 Task: Find connections with filter location Rājpīpla with filter topic #socialentrepreneurswith filter profile language French with filter current company Zivame with filter school Motilal Nehru National Institute Of Technology with filter industry Nanotechnology Research with filter service category Consulting with filter keywords title Restaurant Manager
Action: Mouse moved to (472, 46)
Screenshot: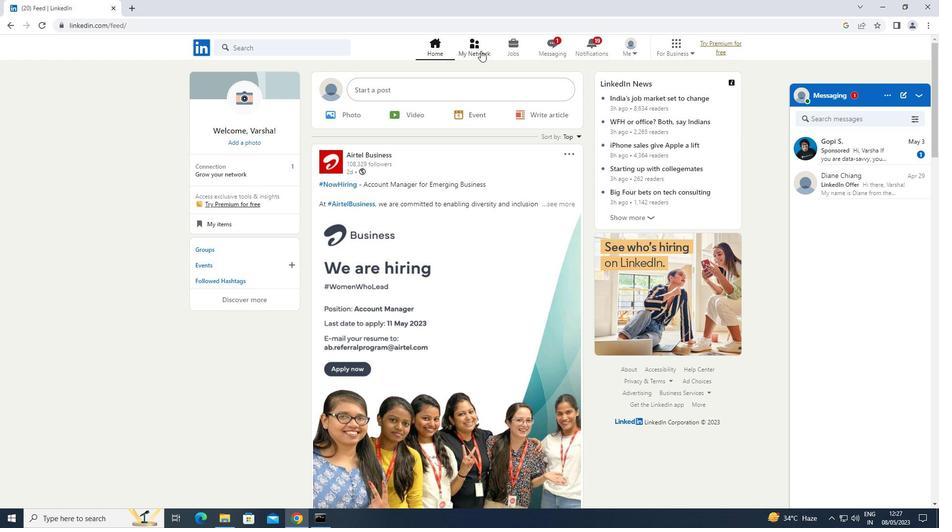 
Action: Mouse pressed left at (472, 46)
Screenshot: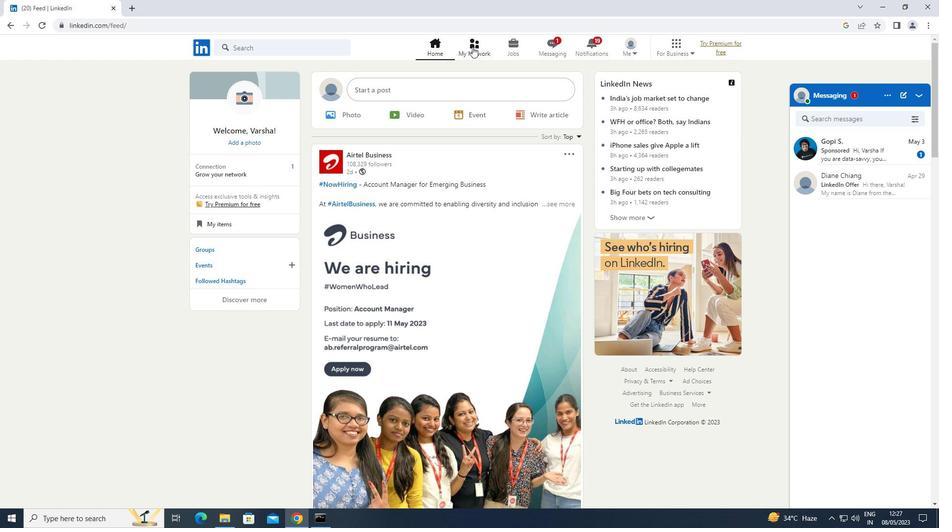 
Action: Mouse moved to (254, 101)
Screenshot: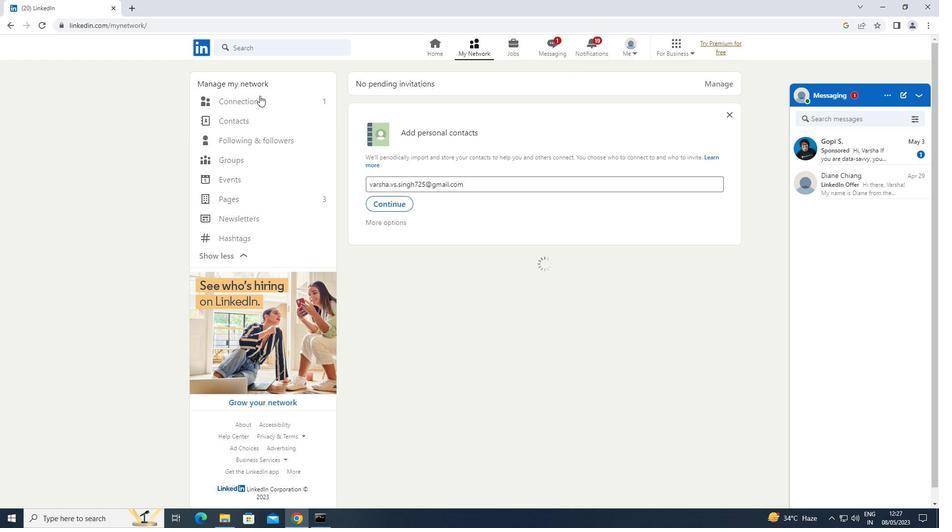 
Action: Mouse pressed left at (254, 101)
Screenshot: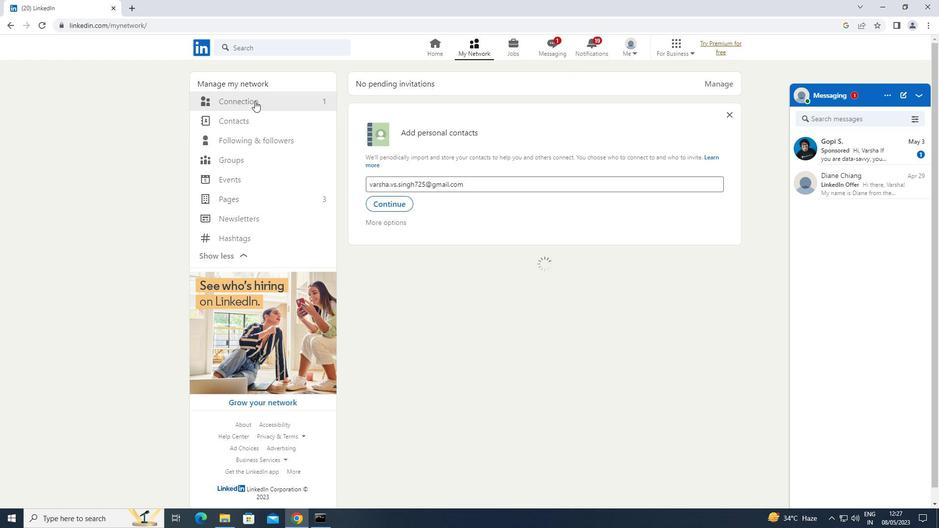 
Action: Mouse moved to (553, 99)
Screenshot: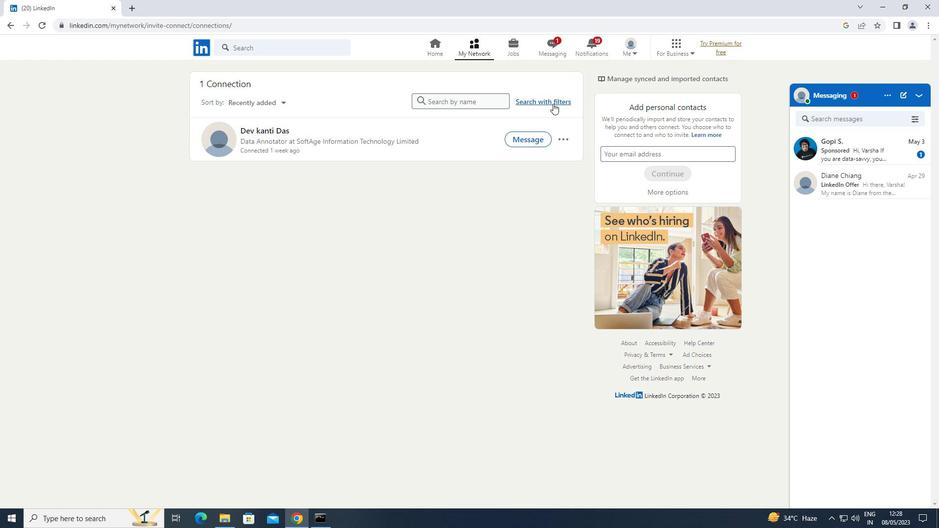 
Action: Mouse pressed left at (553, 99)
Screenshot: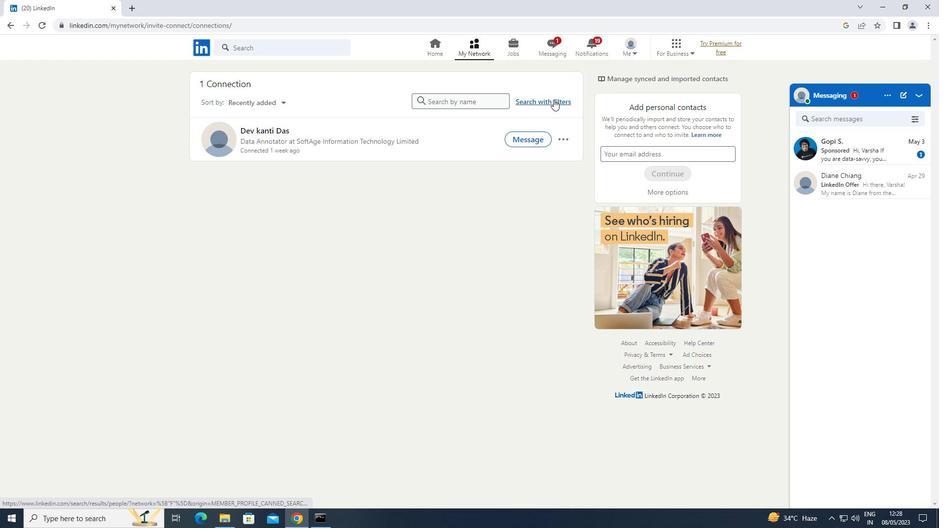 
Action: Mouse moved to (501, 72)
Screenshot: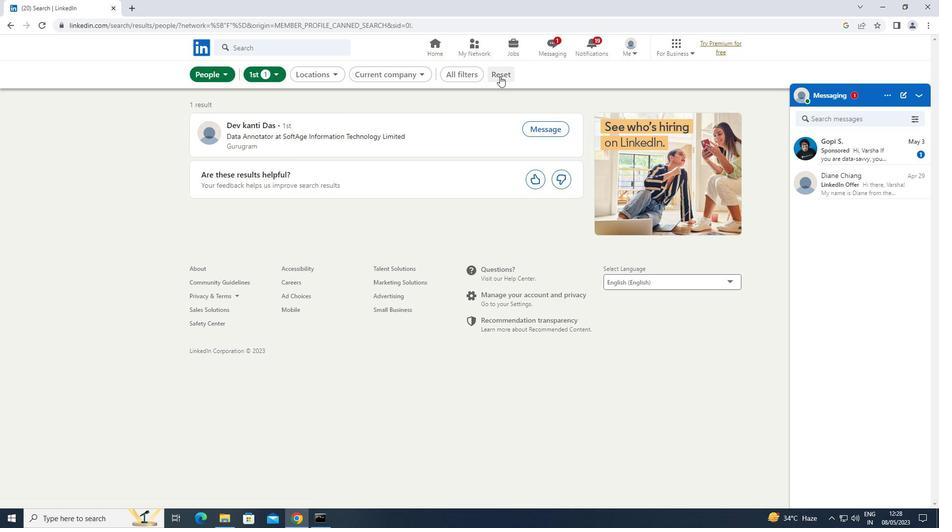 
Action: Mouse pressed left at (501, 72)
Screenshot: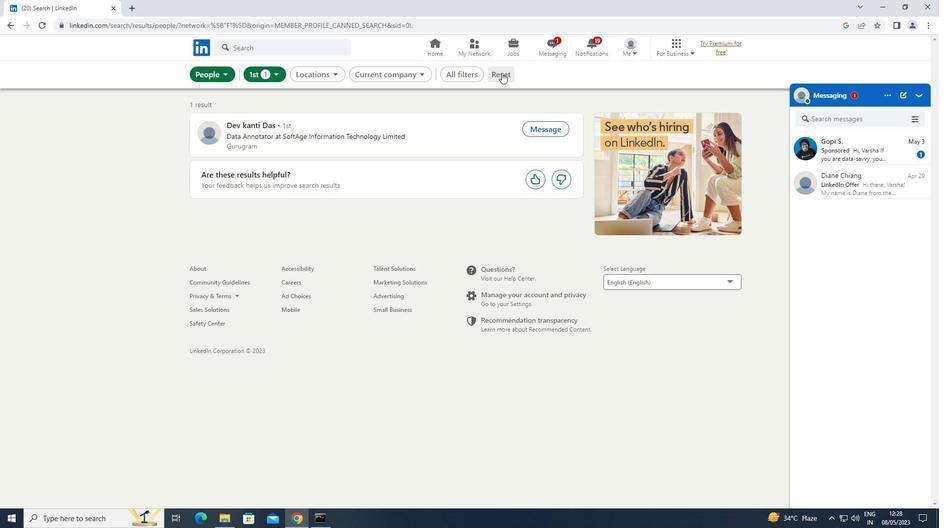 
Action: Mouse moved to (478, 72)
Screenshot: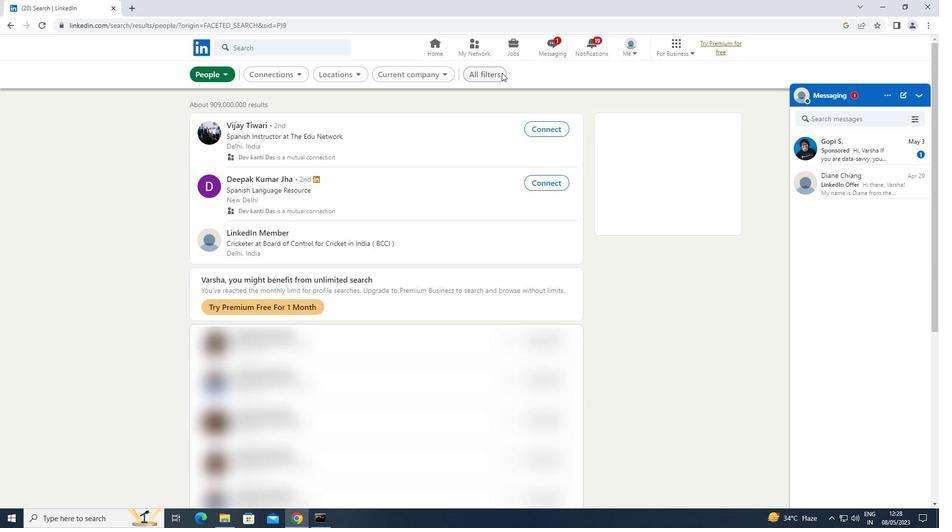 
Action: Mouse pressed left at (478, 72)
Screenshot: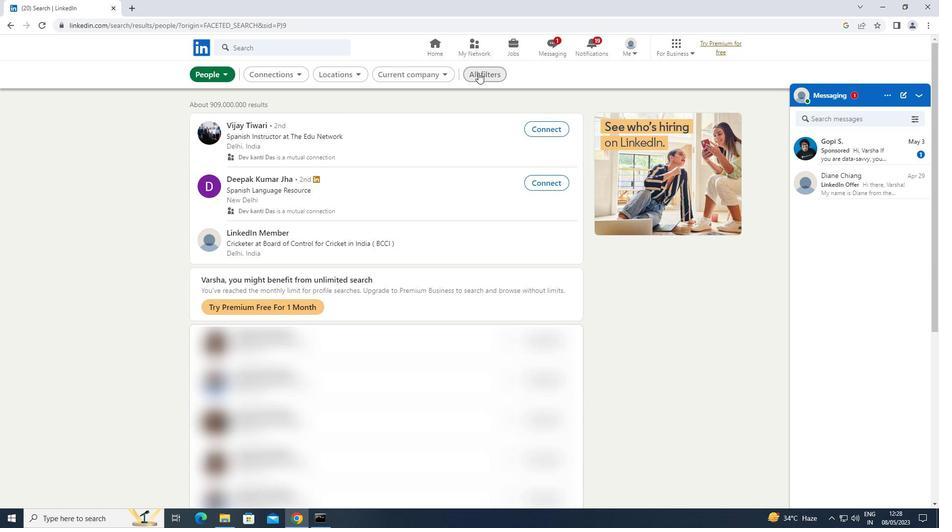 
Action: Mouse moved to (725, 176)
Screenshot: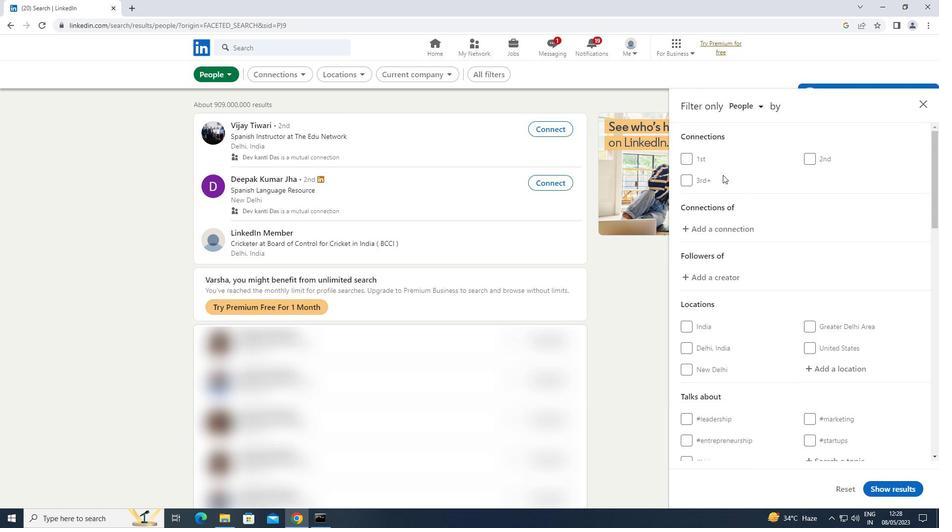 
Action: Mouse scrolled (725, 175) with delta (0, 0)
Screenshot: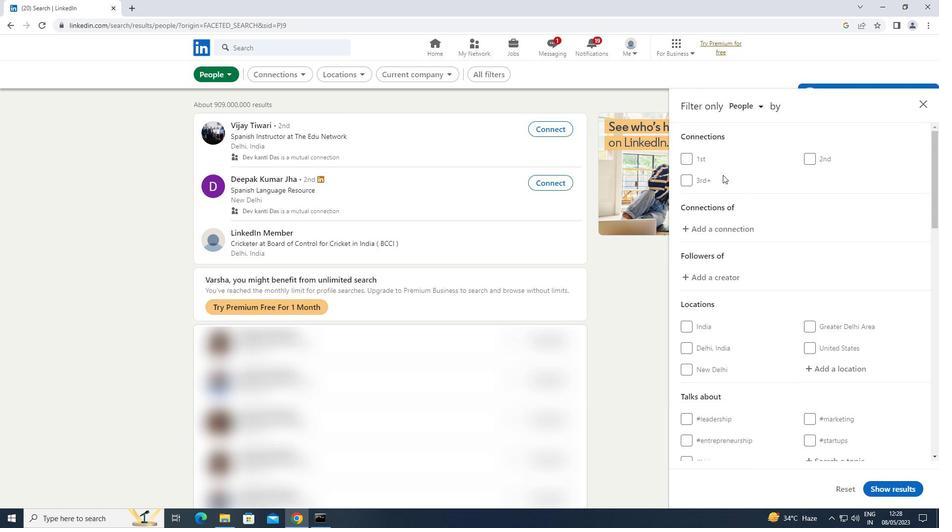 
Action: Mouse moved to (729, 180)
Screenshot: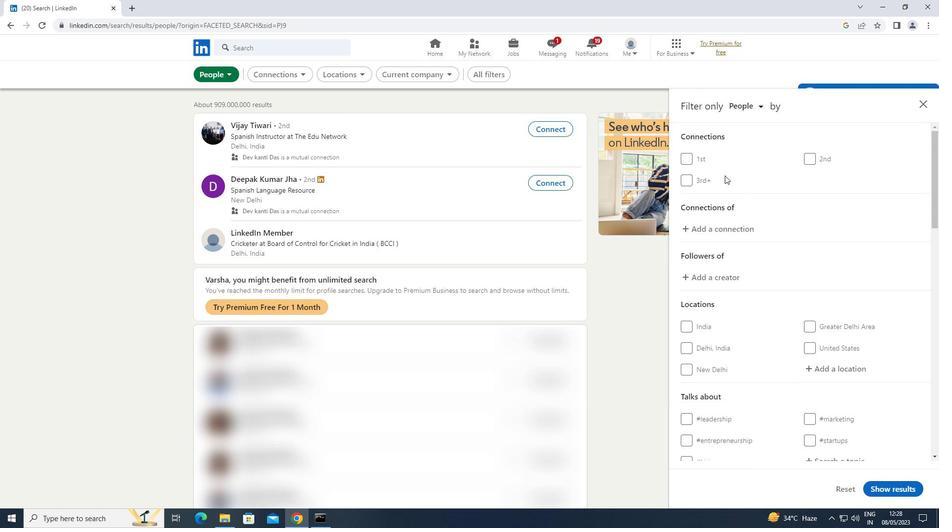 
Action: Mouse scrolled (729, 179) with delta (0, 0)
Screenshot: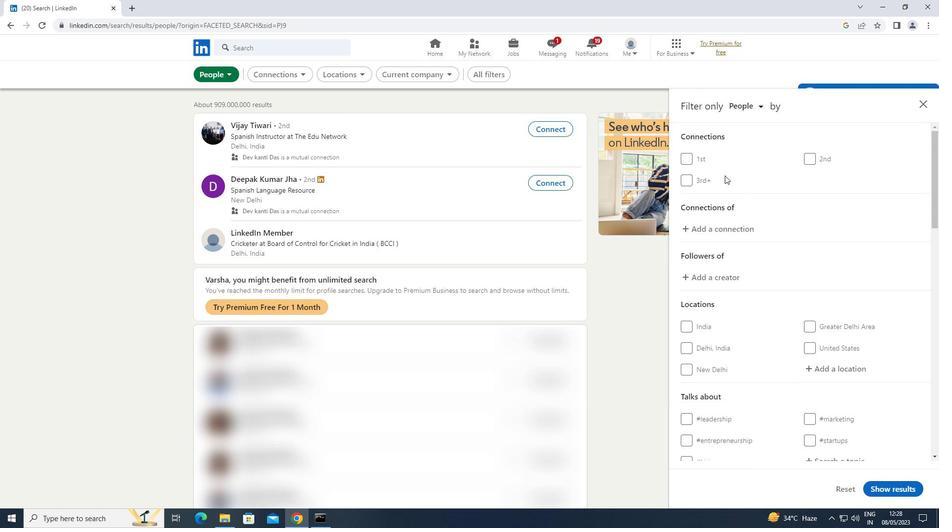 
Action: Mouse moved to (826, 274)
Screenshot: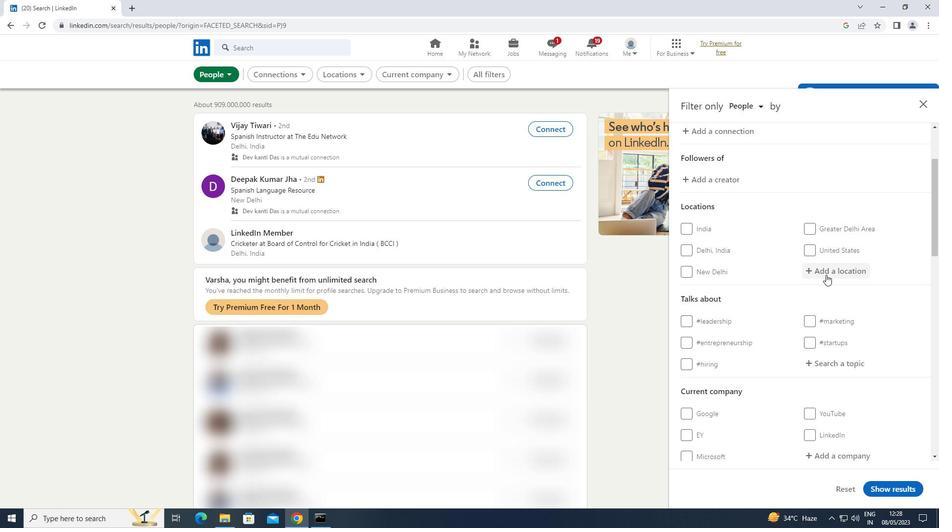
Action: Mouse pressed left at (826, 274)
Screenshot: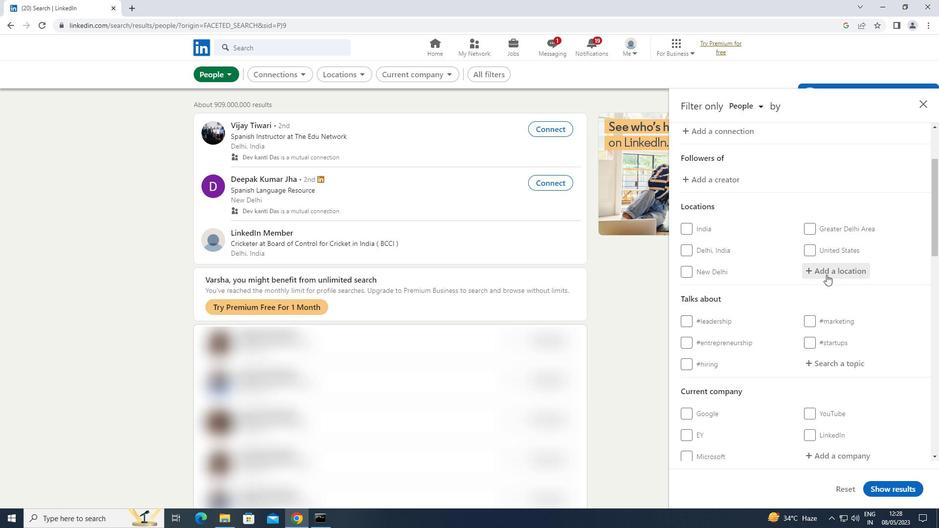 
Action: Key pressed <Key.shift>RAJPIPLA
Screenshot: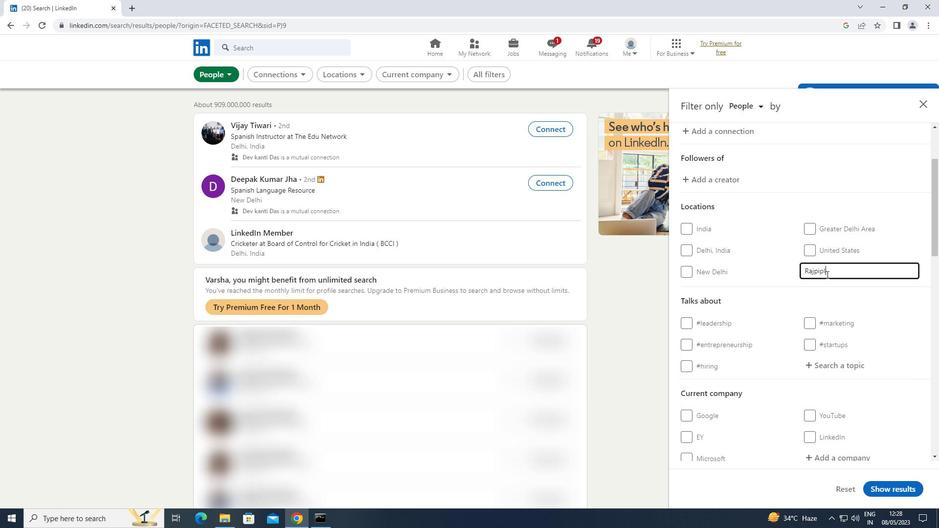 
Action: Mouse moved to (821, 371)
Screenshot: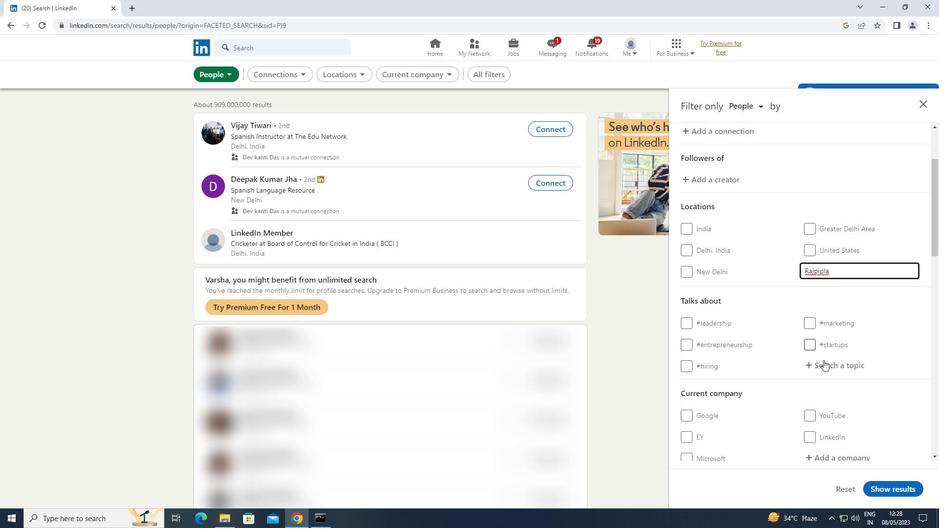 
Action: Mouse pressed left at (821, 371)
Screenshot: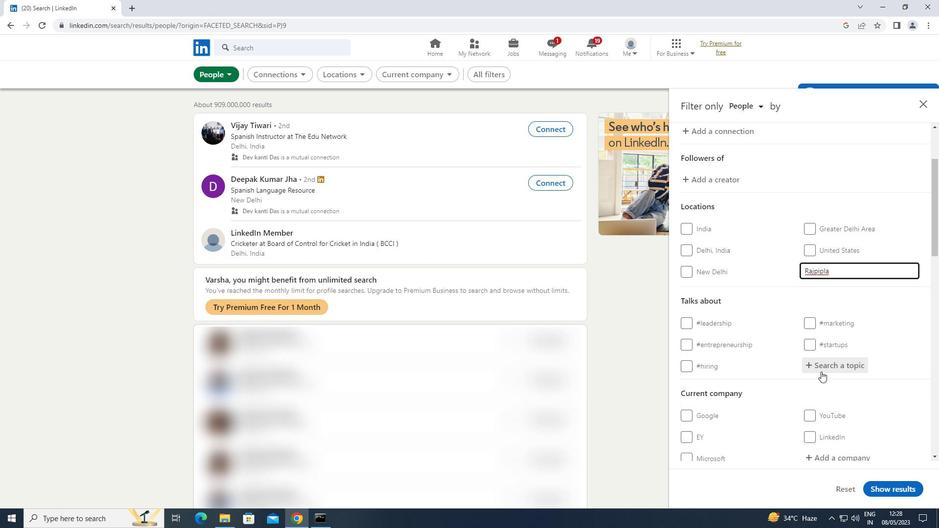 
Action: Key pressed SOCIALENTREPRE
Screenshot: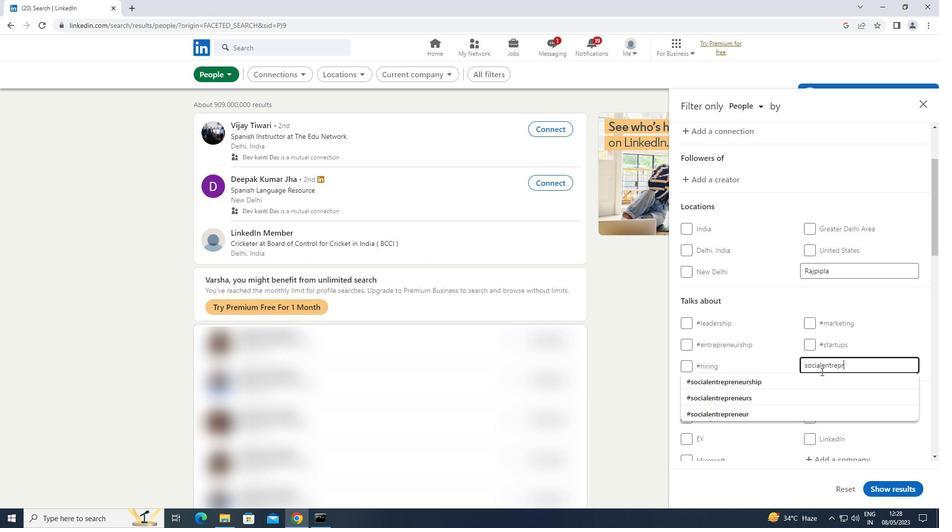 
Action: Mouse moved to (737, 395)
Screenshot: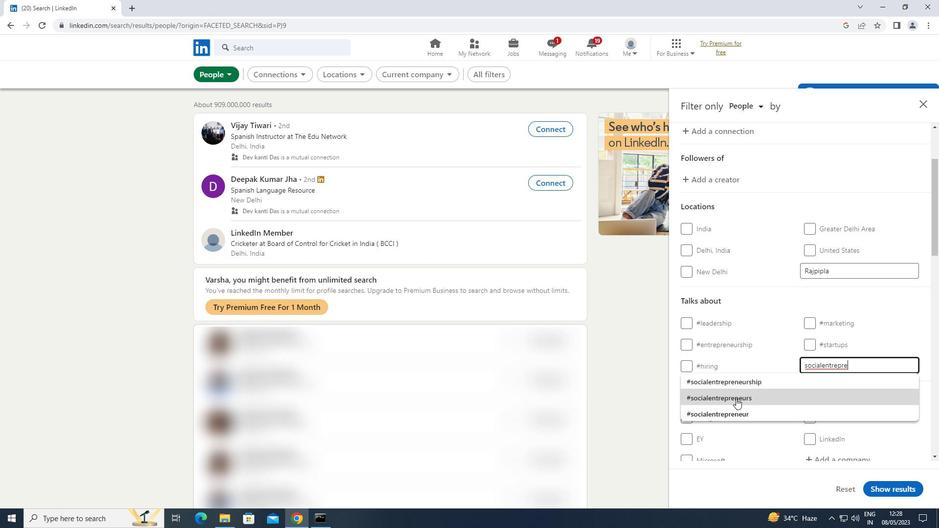 
Action: Mouse pressed left at (737, 395)
Screenshot: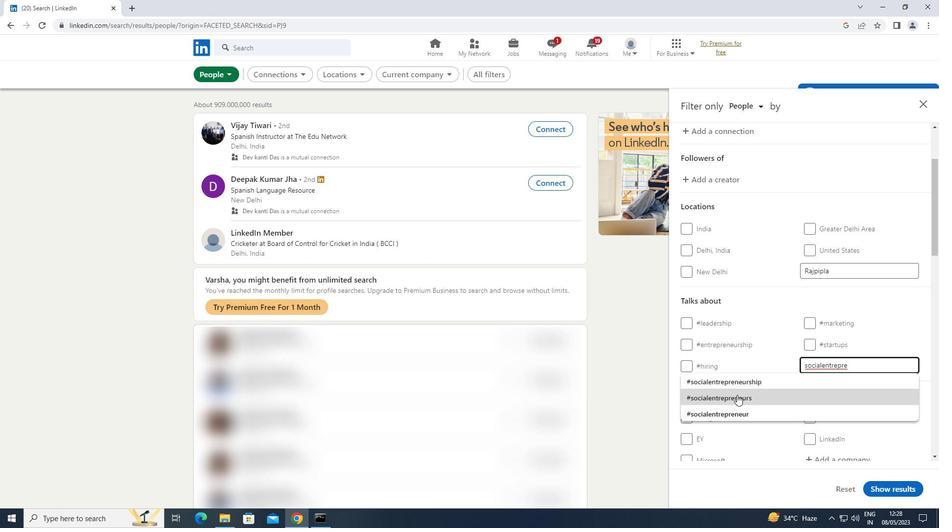 
Action: Mouse scrolled (737, 394) with delta (0, 0)
Screenshot: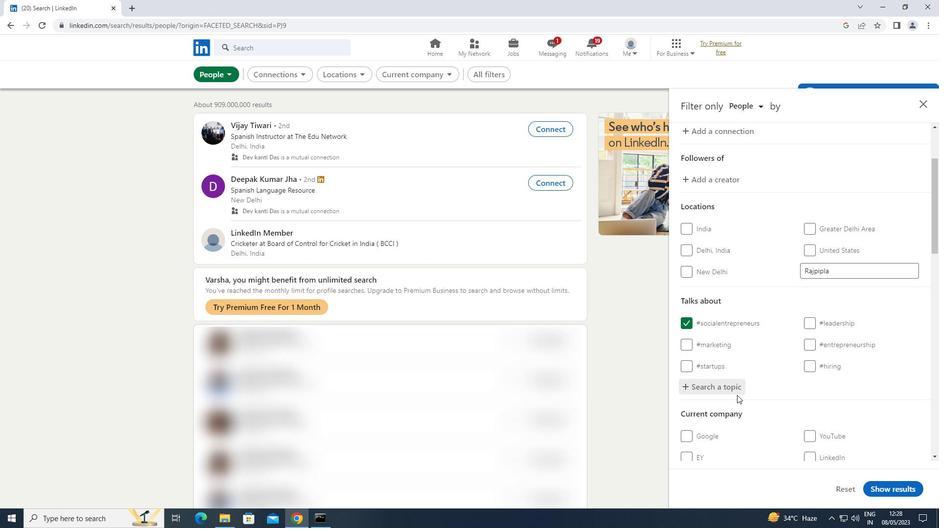 
Action: Mouse scrolled (737, 394) with delta (0, 0)
Screenshot: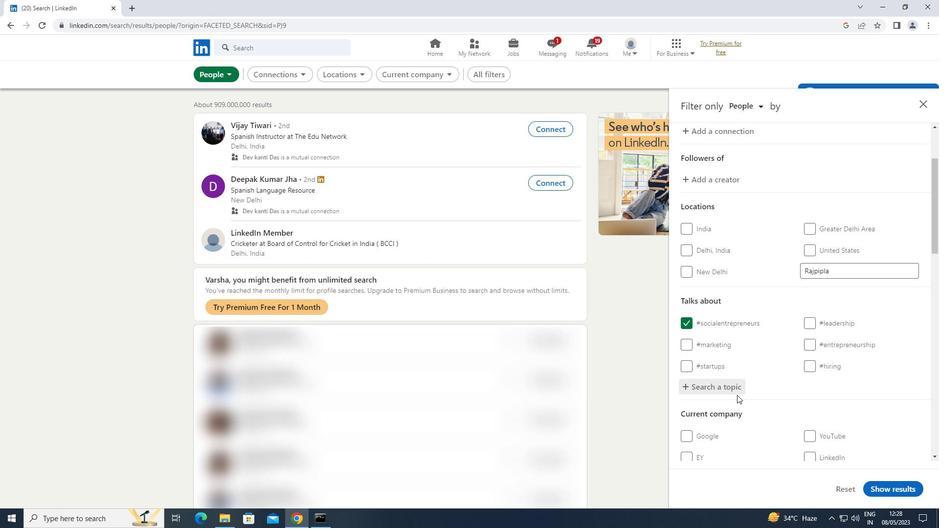 
Action: Mouse scrolled (737, 394) with delta (0, 0)
Screenshot: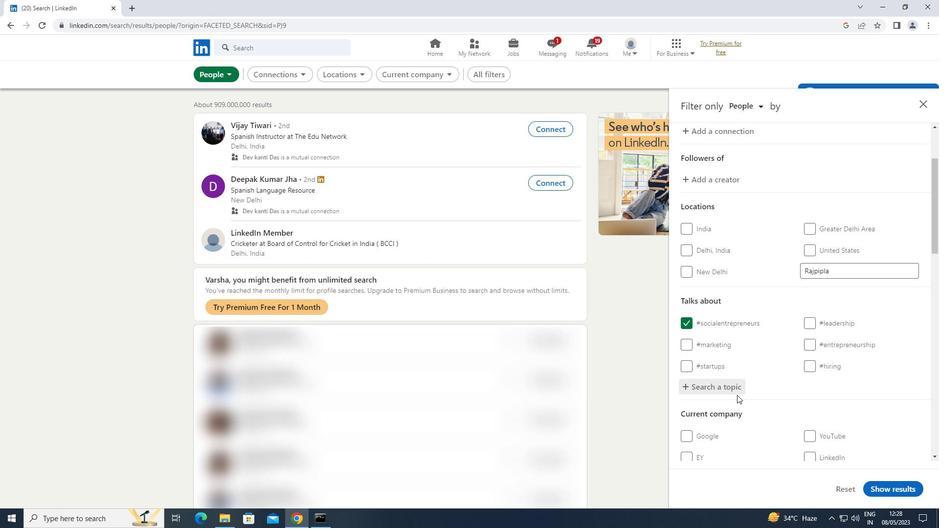 
Action: Mouse moved to (738, 392)
Screenshot: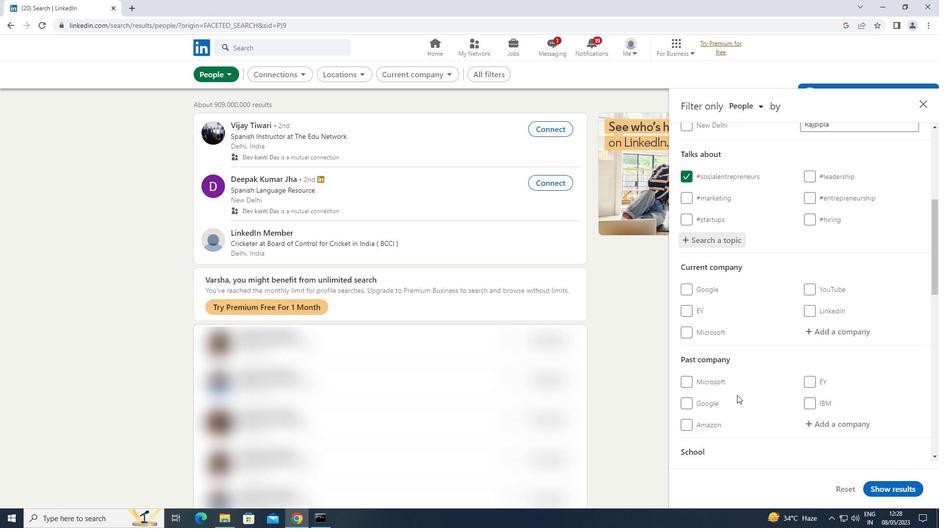 
Action: Mouse scrolled (738, 391) with delta (0, 0)
Screenshot: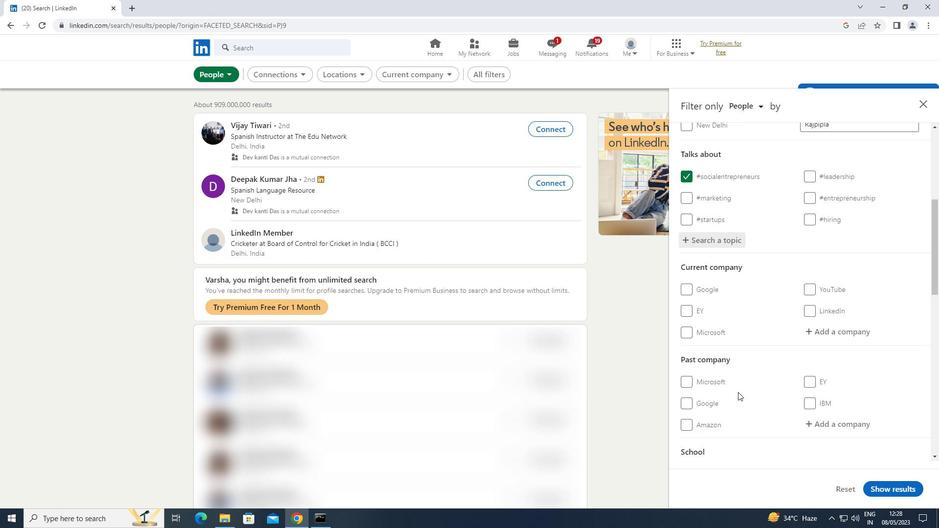 
Action: Mouse scrolled (738, 391) with delta (0, 0)
Screenshot: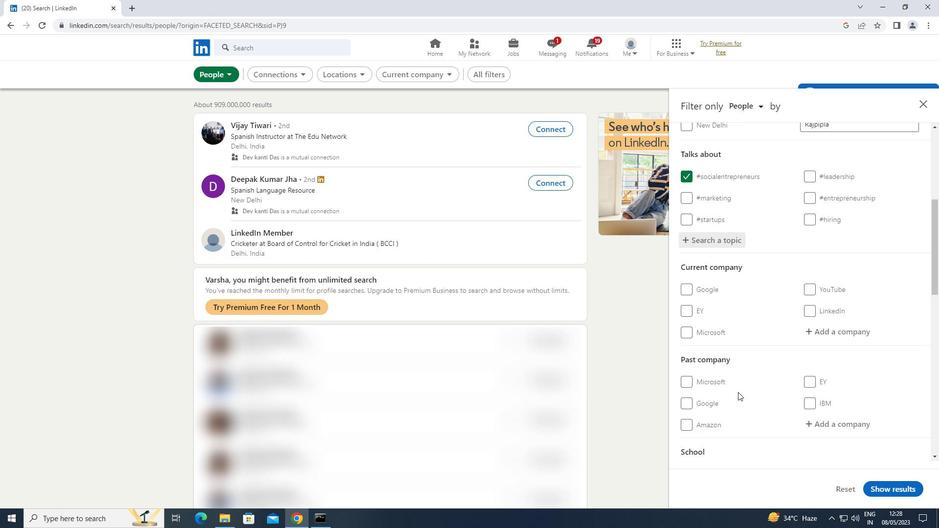 
Action: Mouse moved to (738, 391)
Screenshot: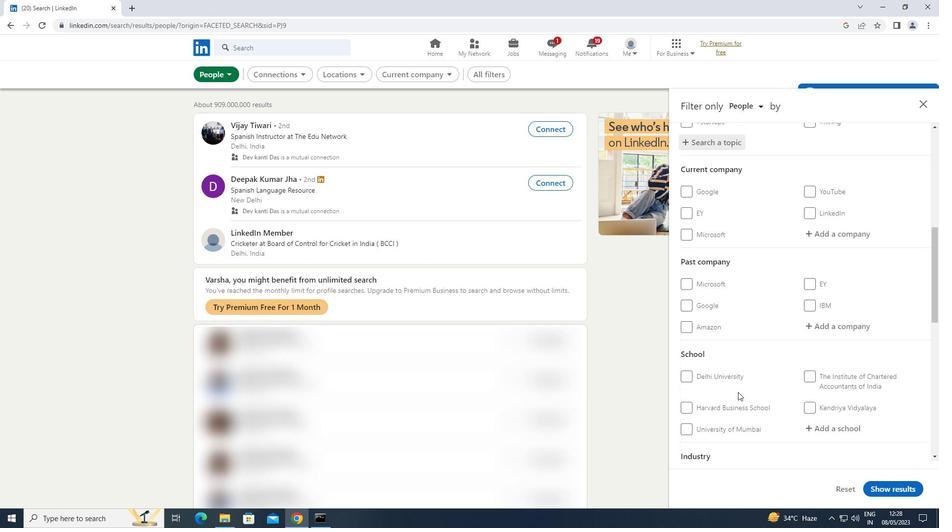 
Action: Mouse scrolled (738, 391) with delta (0, 0)
Screenshot: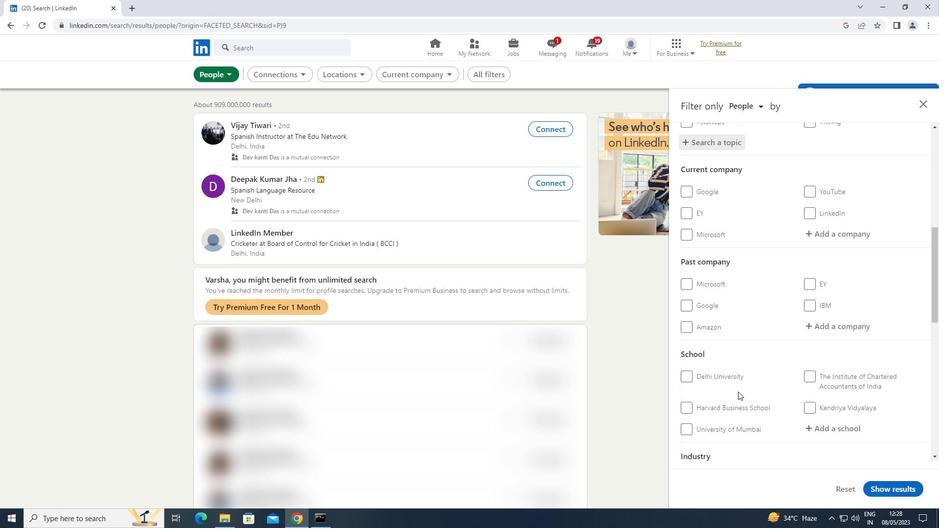 
Action: Mouse scrolled (738, 391) with delta (0, 0)
Screenshot: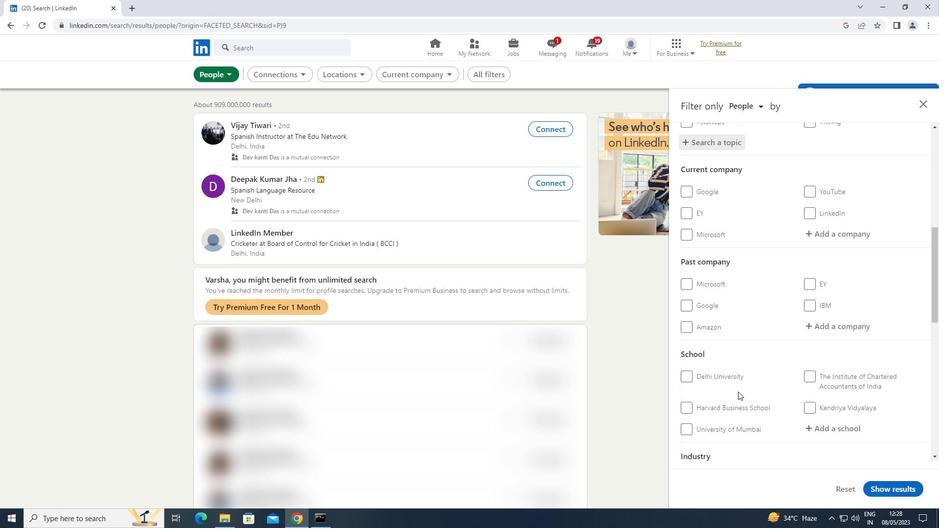 
Action: Mouse scrolled (738, 391) with delta (0, 0)
Screenshot: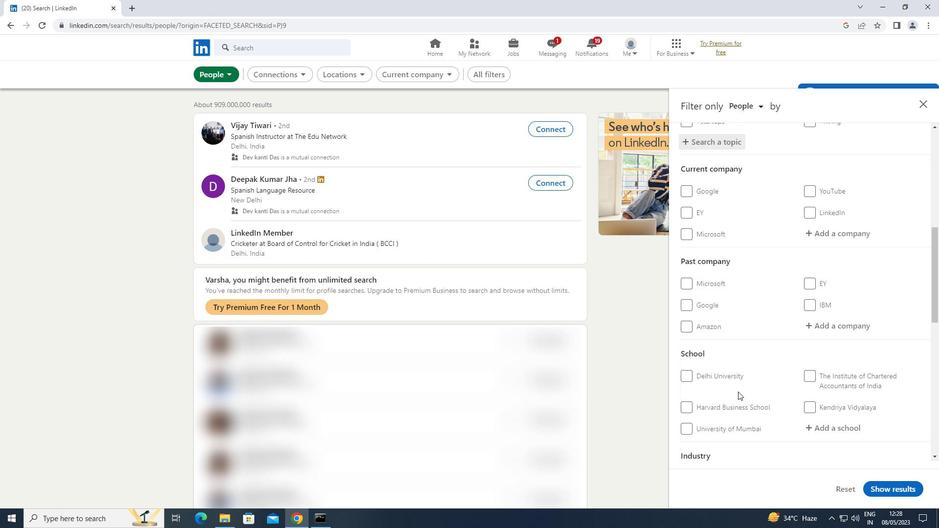 
Action: Mouse moved to (739, 388)
Screenshot: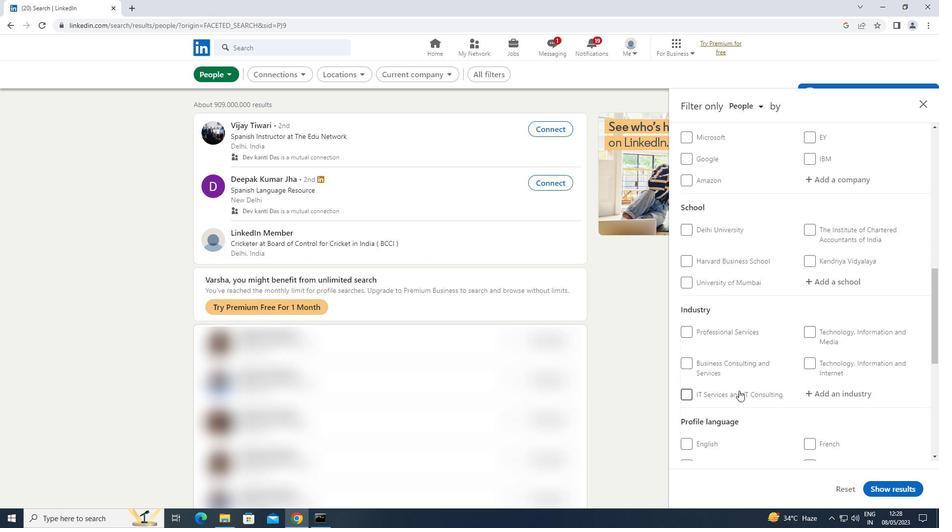 
Action: Mouse scrolled (739, 388) with delta (0, 0)
Screenshot: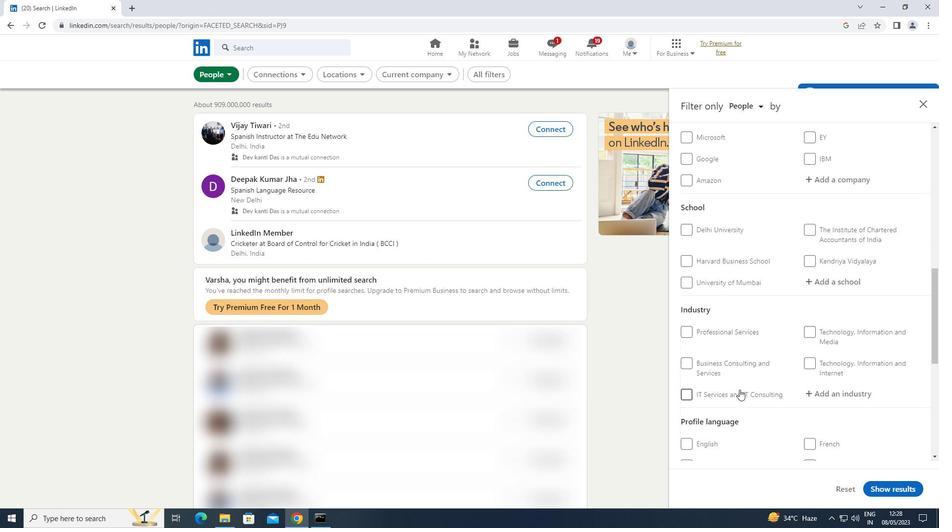 
Action: Mouse scrolled (739, 388) with delta (0, 0)
Screenshot: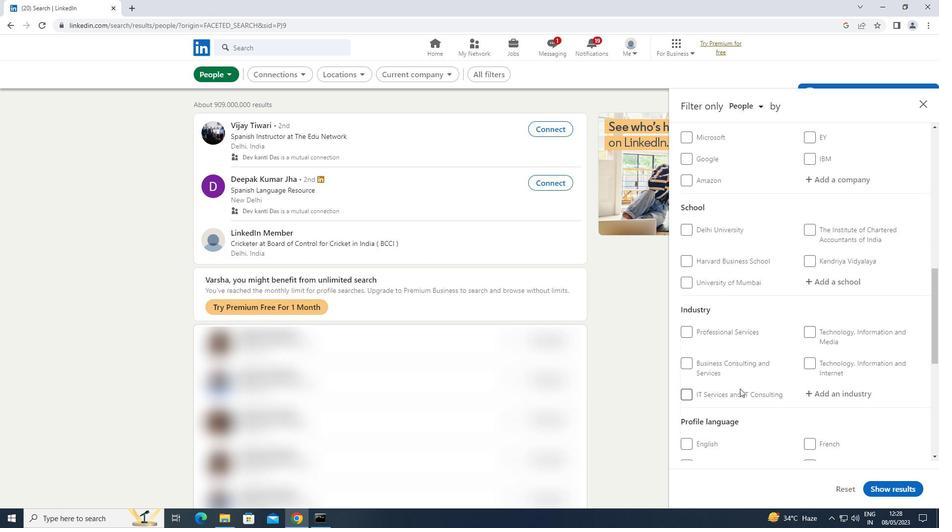 
Action: Mouse scrolled (739, 388) with delta (0, 0)
Screenshot: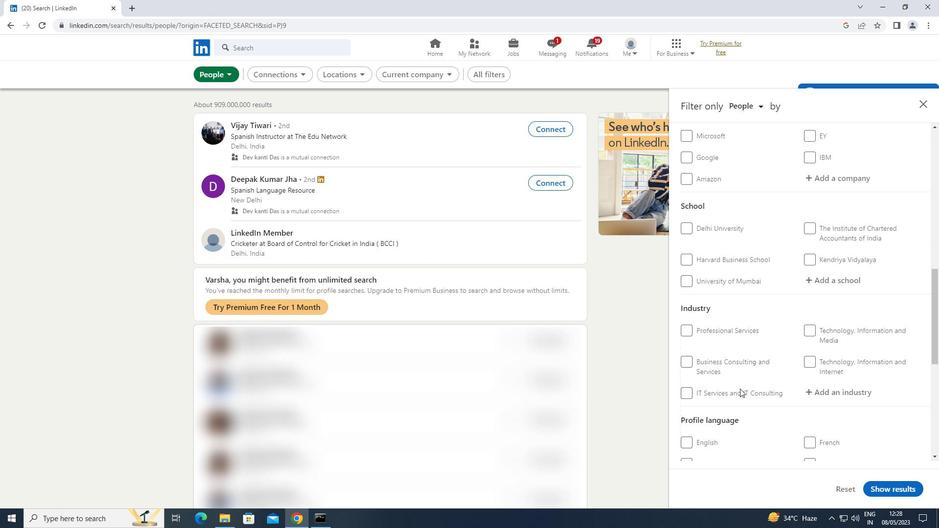 
Action: Mouse moved to (805, 296)
Screenshot: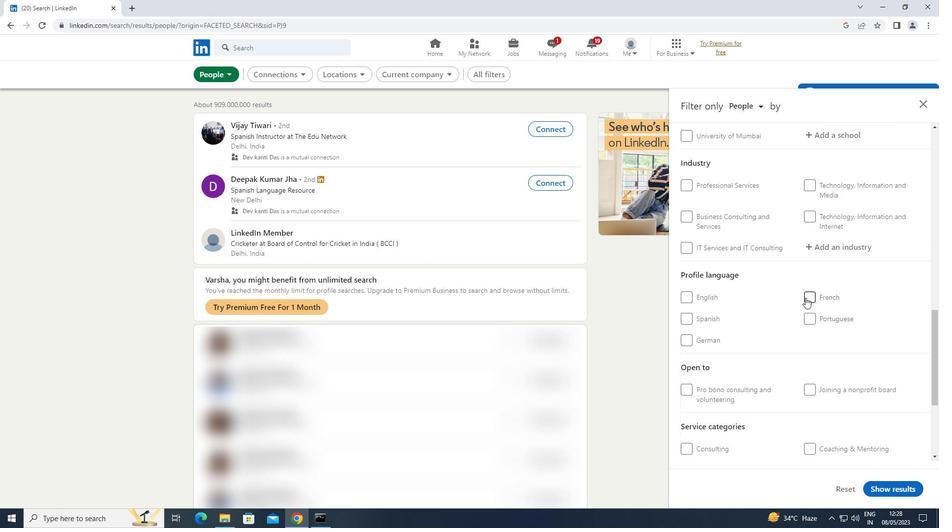 
Action: Mouse pressed left at (805, 296)
Screenshot: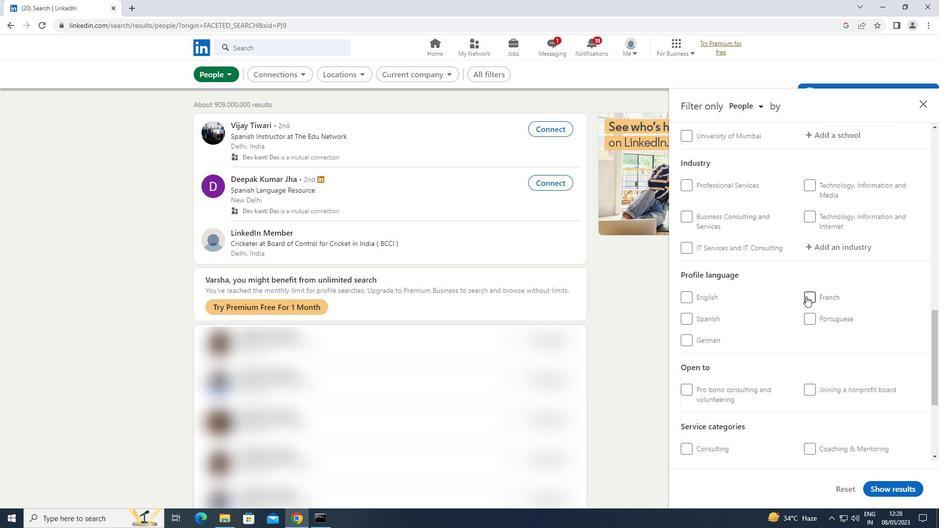 
Action: Mouse moved to (805, 296)
Screenshot: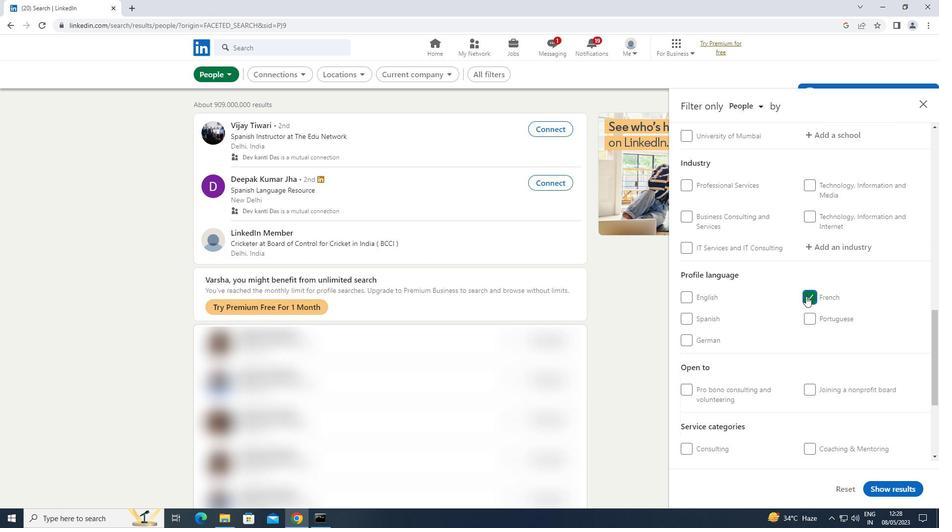 
Action: Mouse scrolled (805, 296) with delta (0, 0)
Screenshot: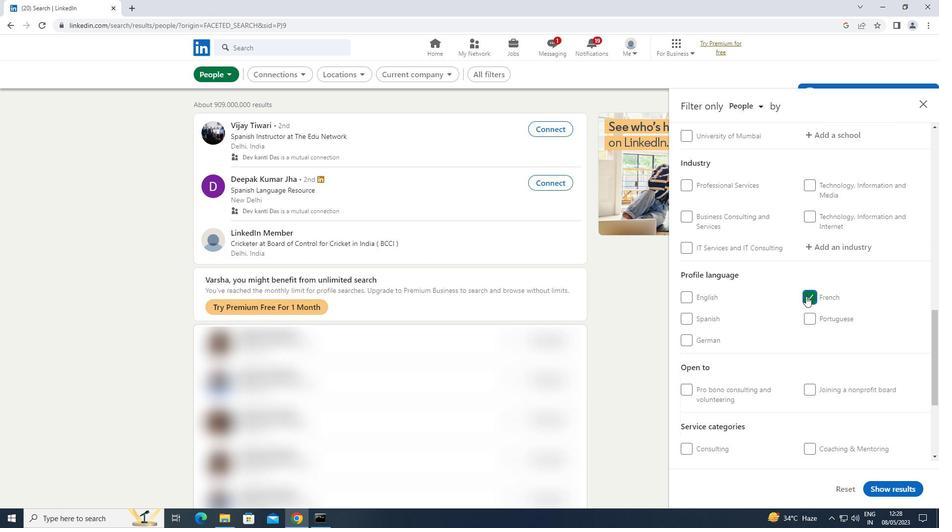 
Action: Mouse moved to (805, 296)
Screenshot: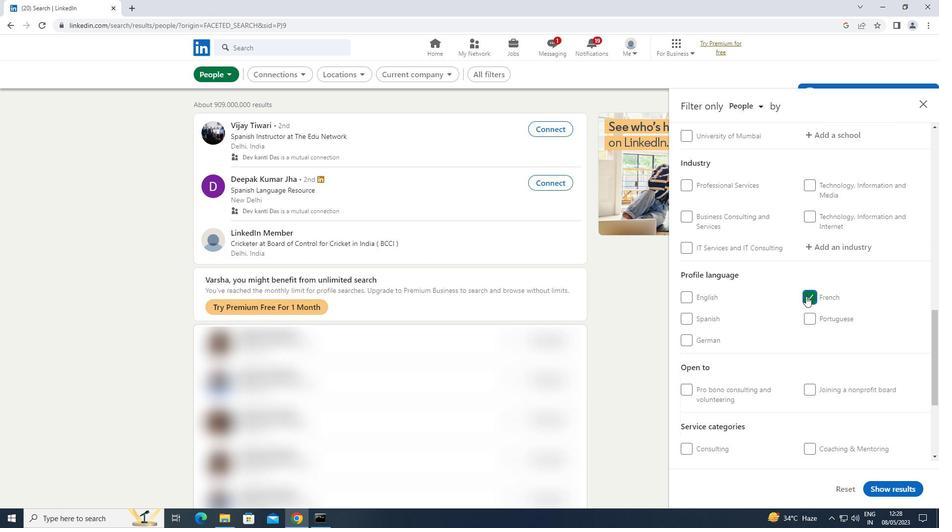 
Action: Mouse scrolled (805, 296) with delta (0, 0)
Screenshot: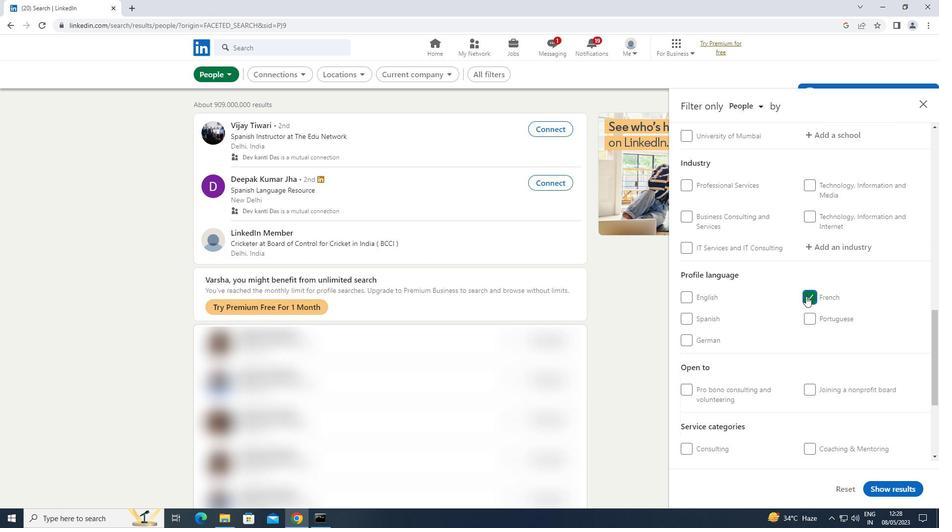 
Action: Mouse scrolled (805, 296) with delta (0, 0)
Screenshot: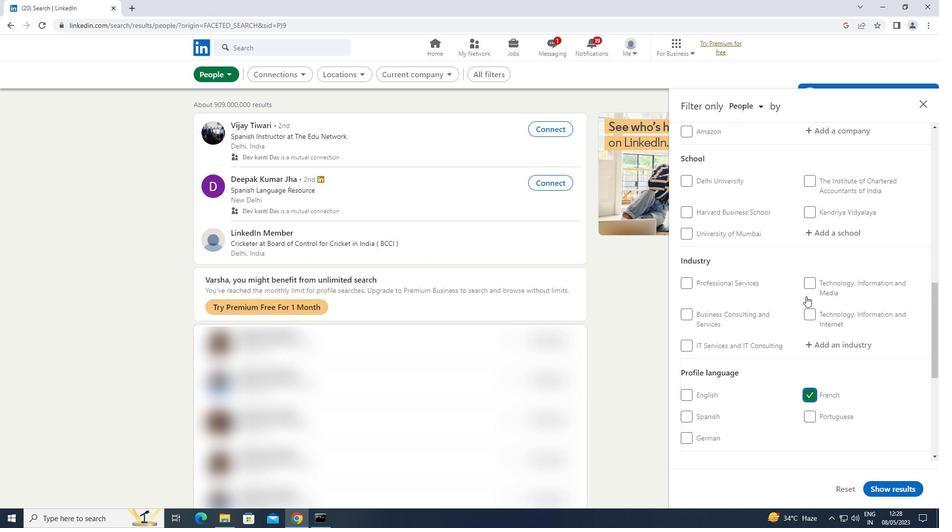 
Action: Mouse scrolled (805, 296) with delta (0, 0)
Screenshot: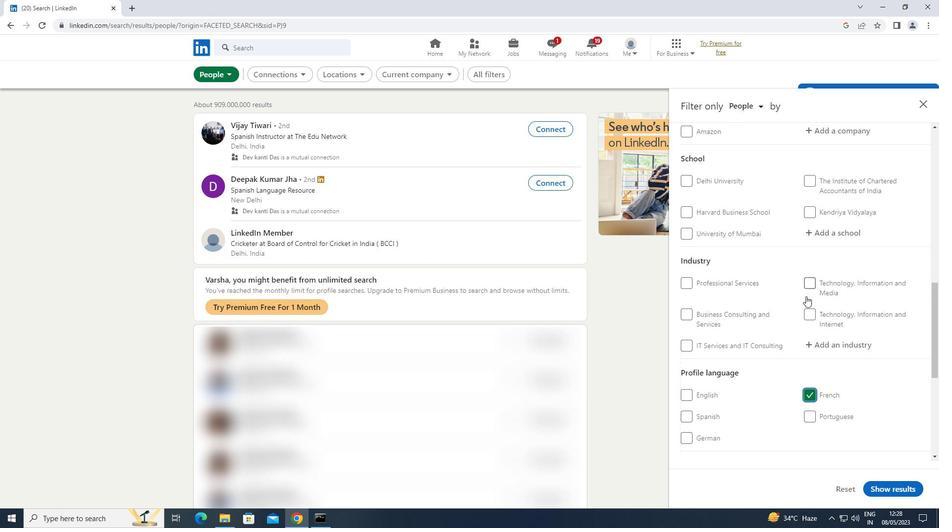 
Action: Mouse scrolled (805, 296) with delta (0, 0)
Screenshot: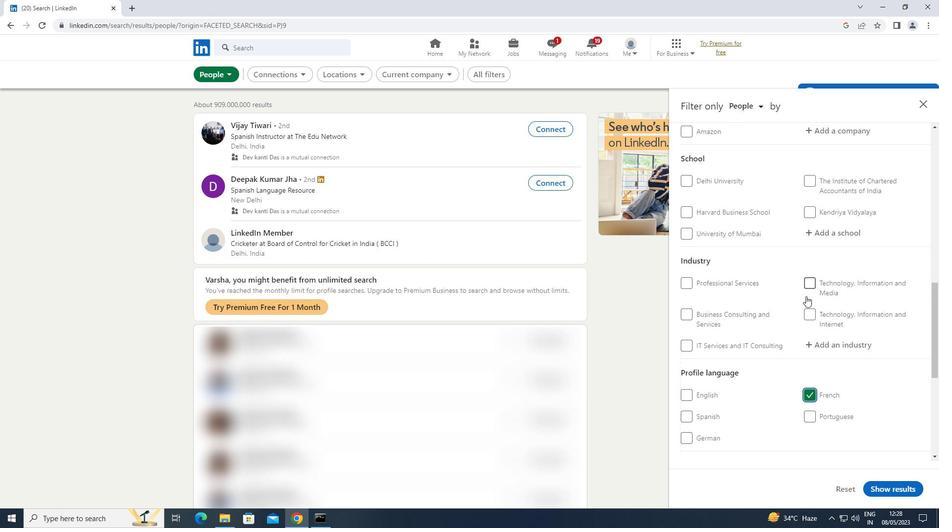 
Action: Mouse scrolled (805, 296) with delta (0, 0)
Screenshot: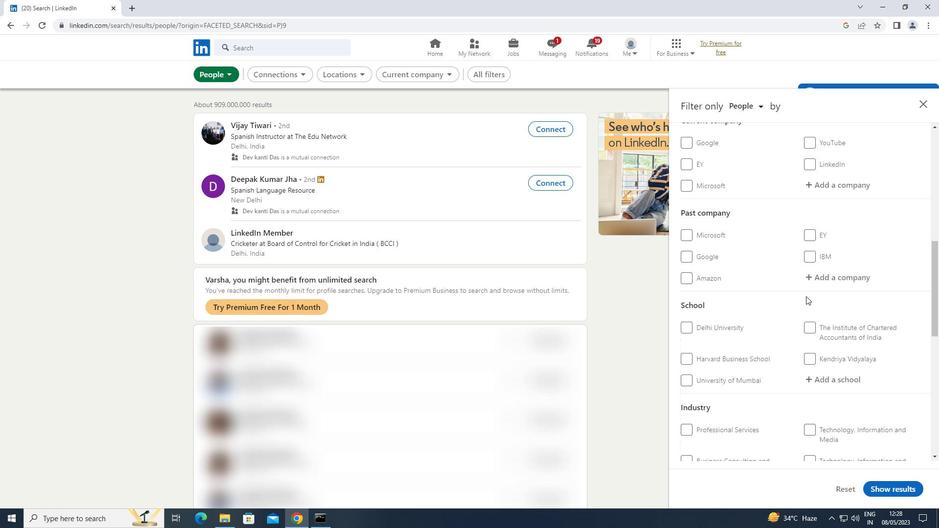 
Action: Mouse scrolled (805, 296) with delta (0, 0)
Screenshot: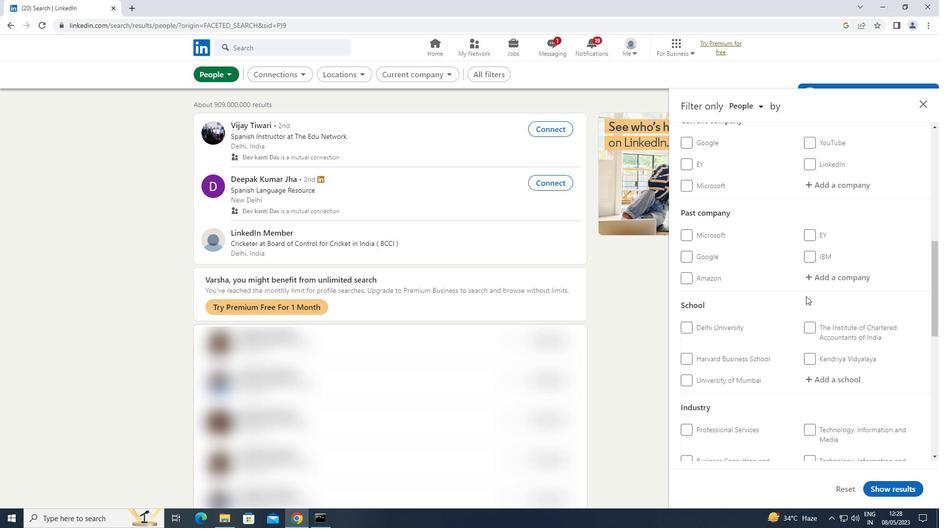 
Action: Mouse moved to (826, 277)
Screenshot: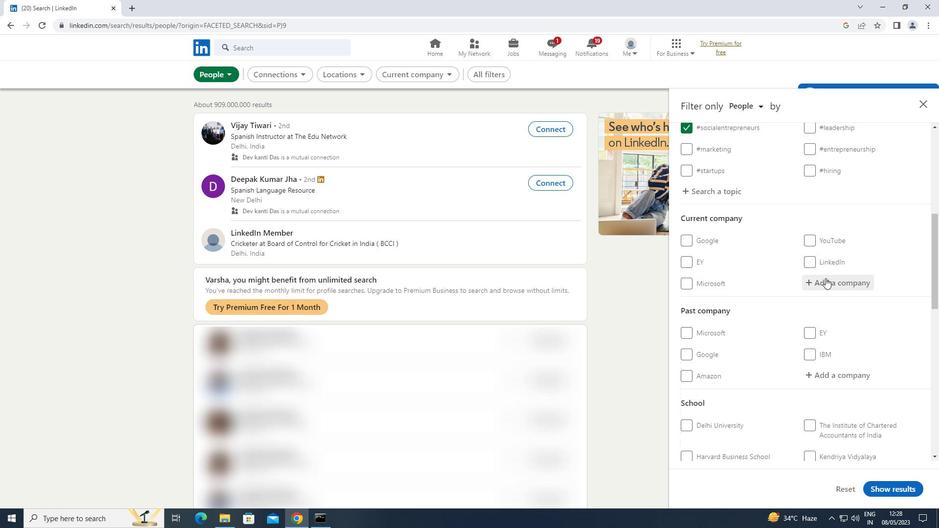 
Action: Mouse pressed left at (826, 277)
Screenshot: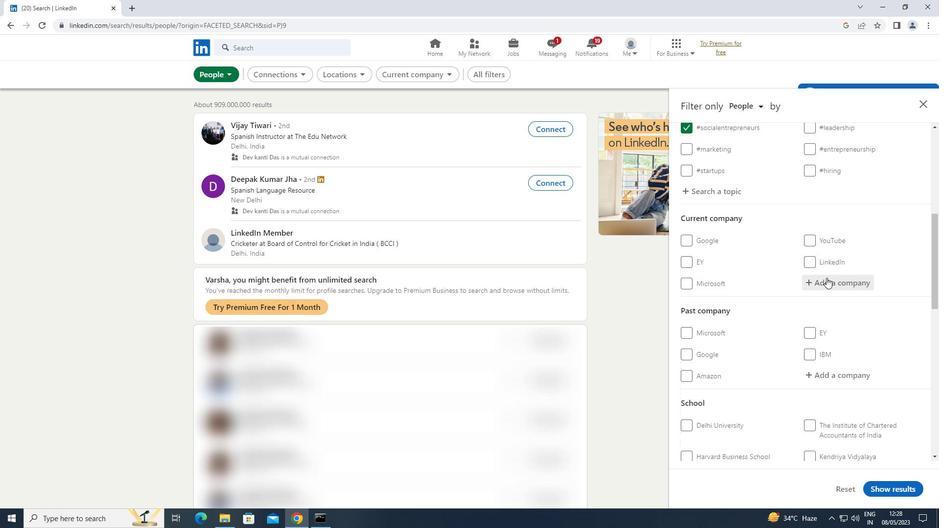 
Action: Key pressed <Key.shift>ZIVAME
Screenshot: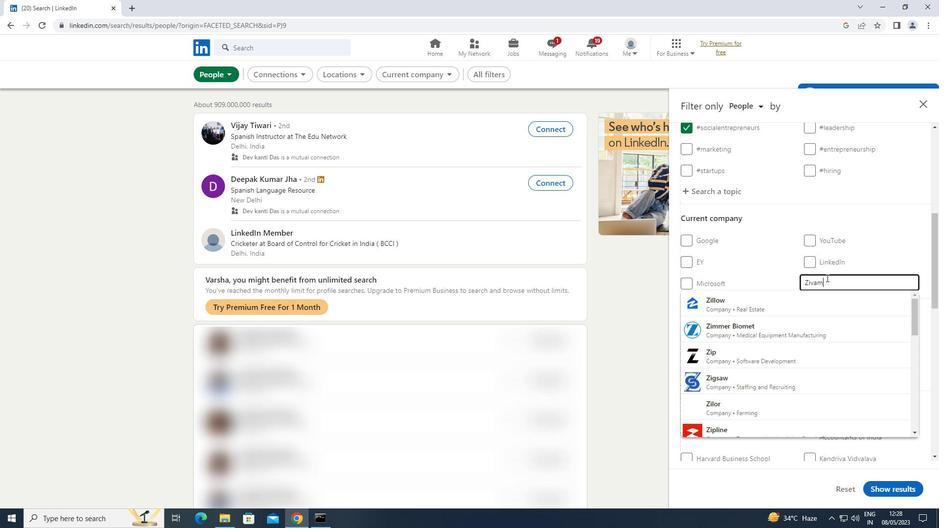 
Action: Mouse moved to (757, 308)
Screenshot: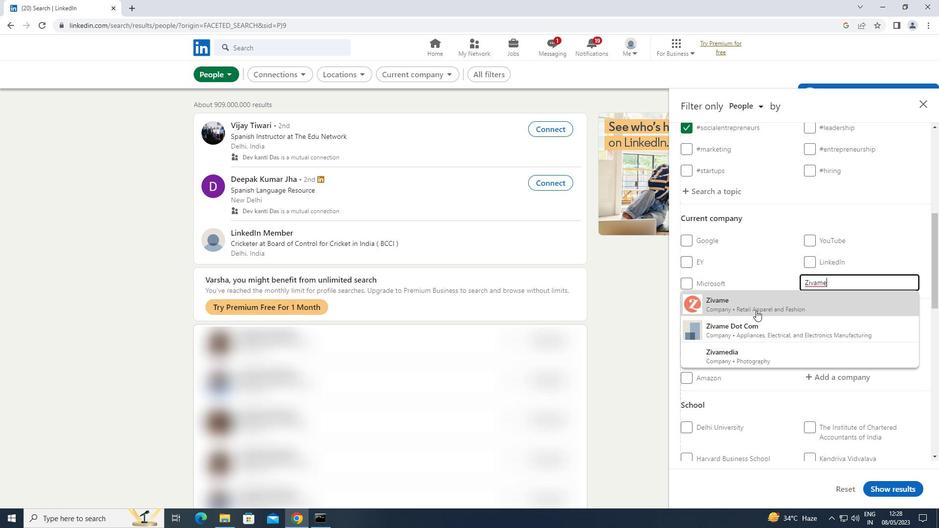 
Action: Mouse pressed left at (757, 308)
Screenshot: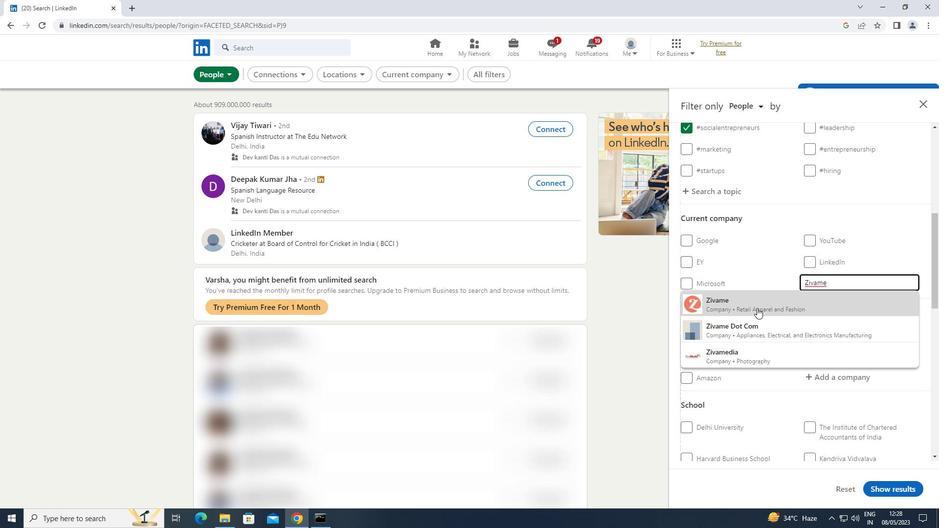 
Action: Mouse scrolled (757, 307) with delta (0, 0)
Screenshot: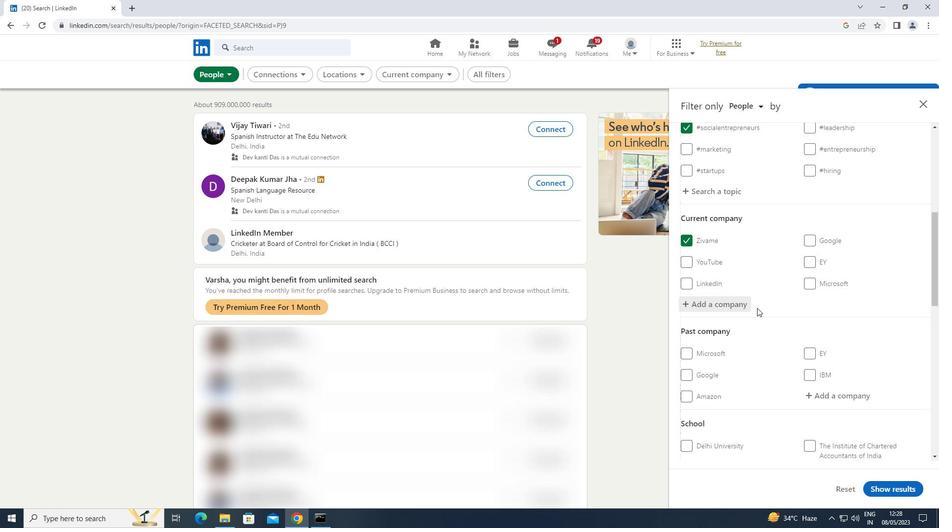 
Action: Mouse scrolled (757, 307) with delta (0, 0)
Screenshot: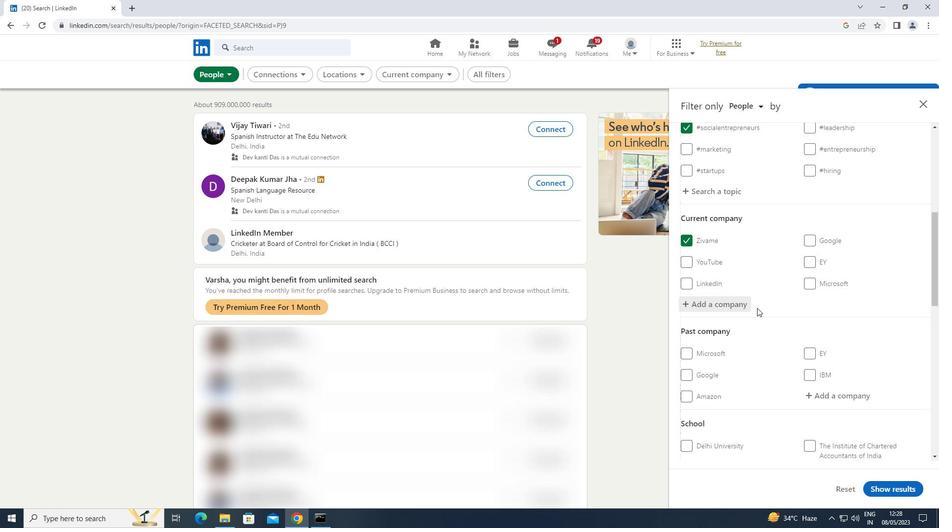 
Action: Mouse scrolled (757, 307) with delta (0, 0)
Screenshot: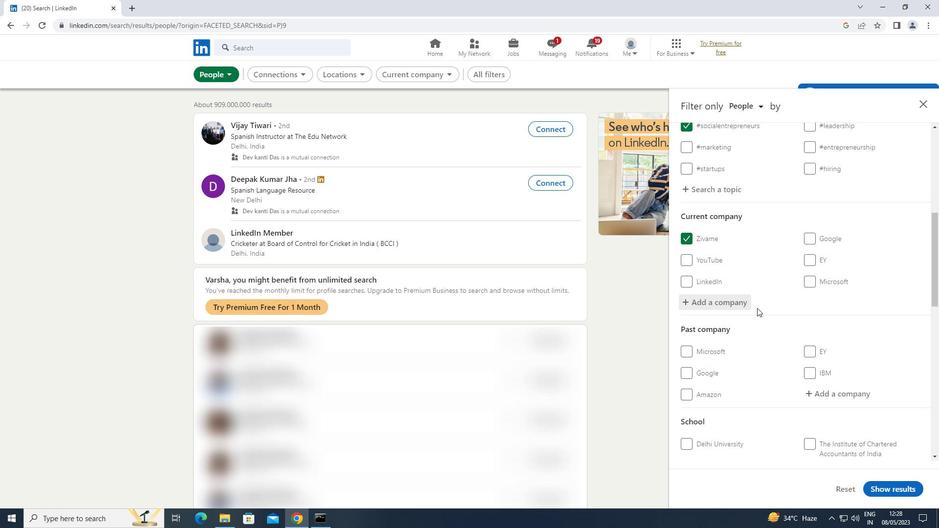 
Action: Mouse scrolled (757, 307) with delta (0, 0)
Screenshot: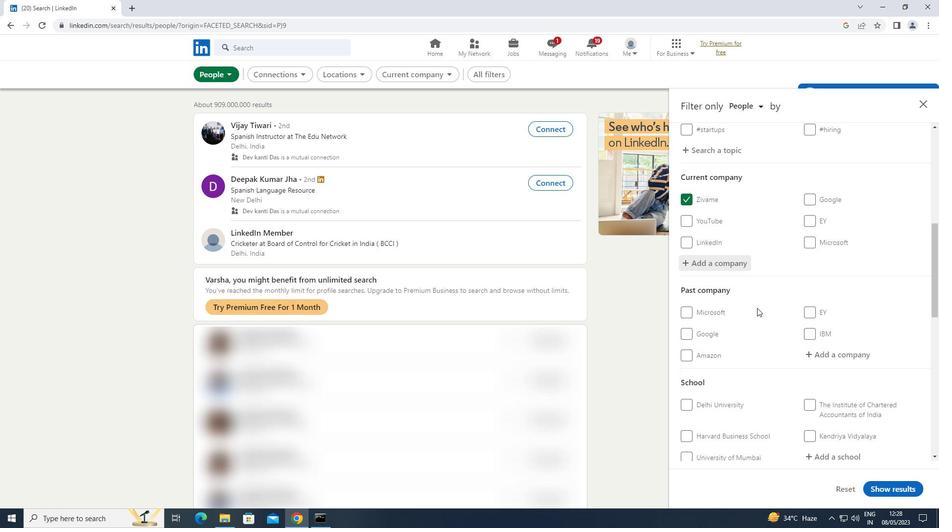 
Action: Mouse moved to (824, 300)
Screenshot: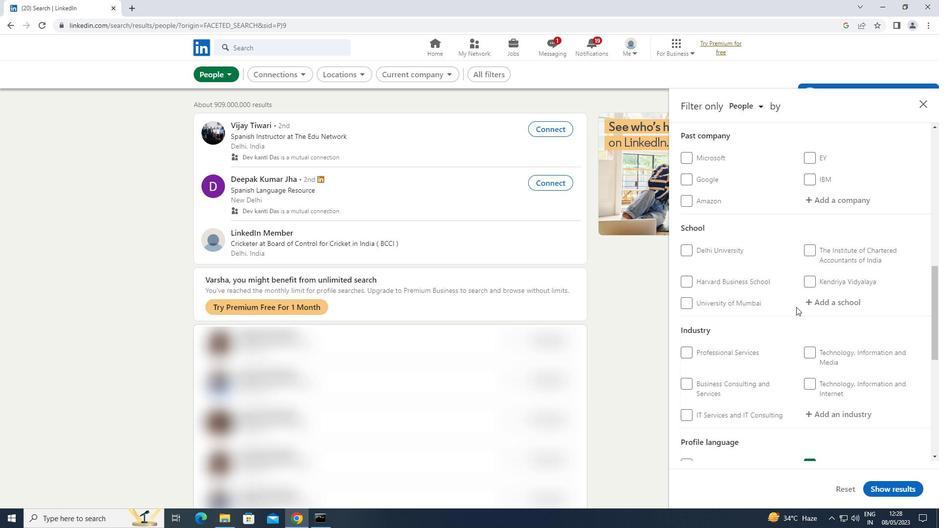 
Action: Mouse pressed left at (824, 300)
Screenshot: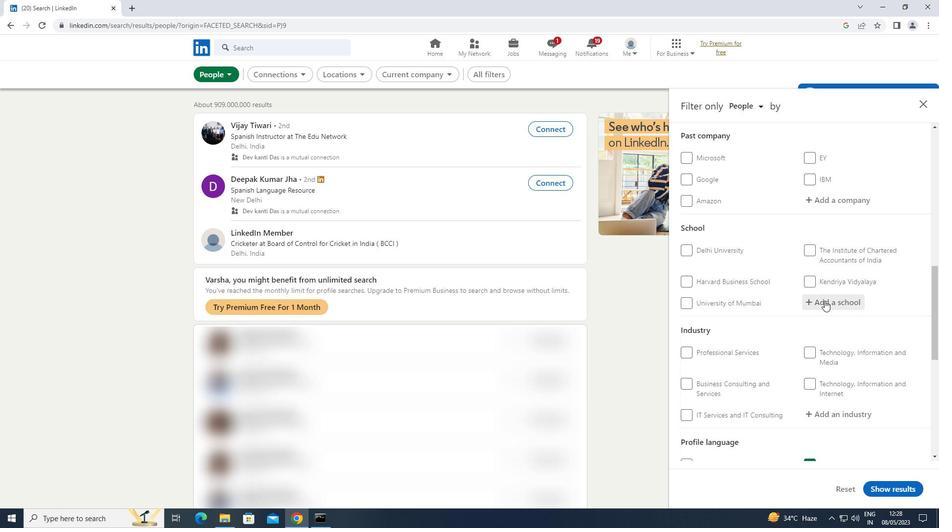 
Action: Key pressed <Key.shift>MOTILAL<Key.space>
Screenshot: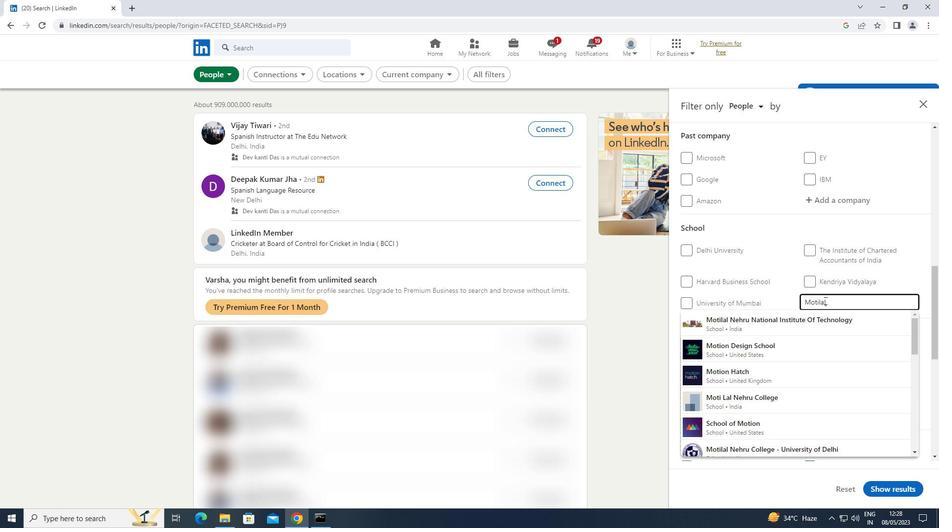 
Action: Mouse moved to (802, 322)
Screenshot: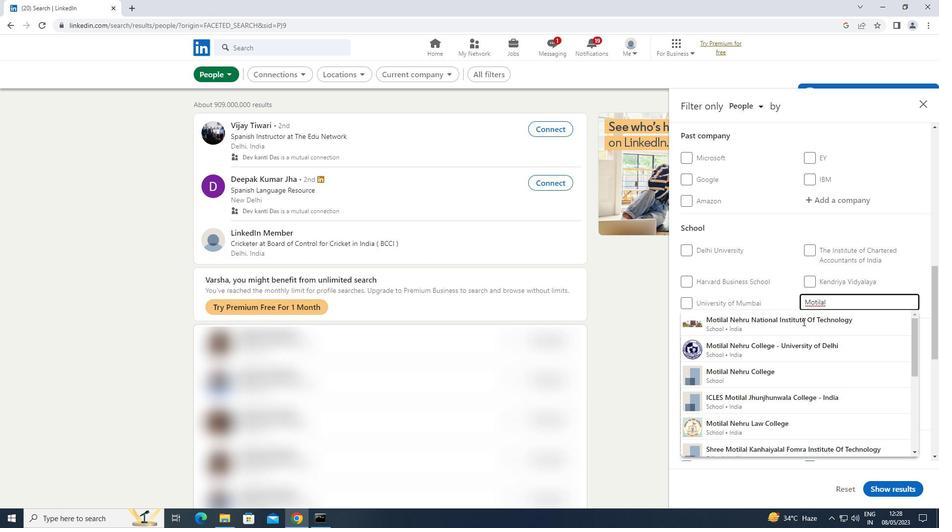 
Action: Mouse pressed left at (802, 322)
Screenshot: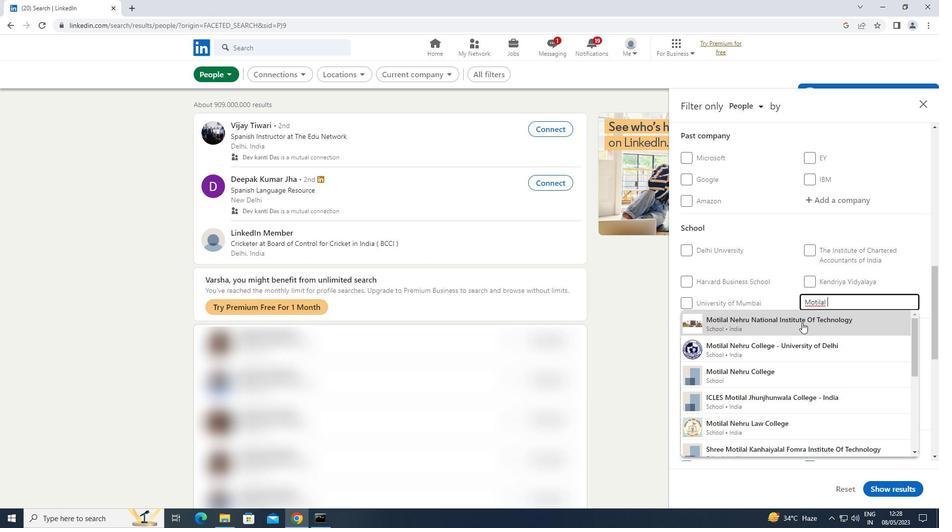 
Action: Mouse moved to (804, 322)
Screenshot: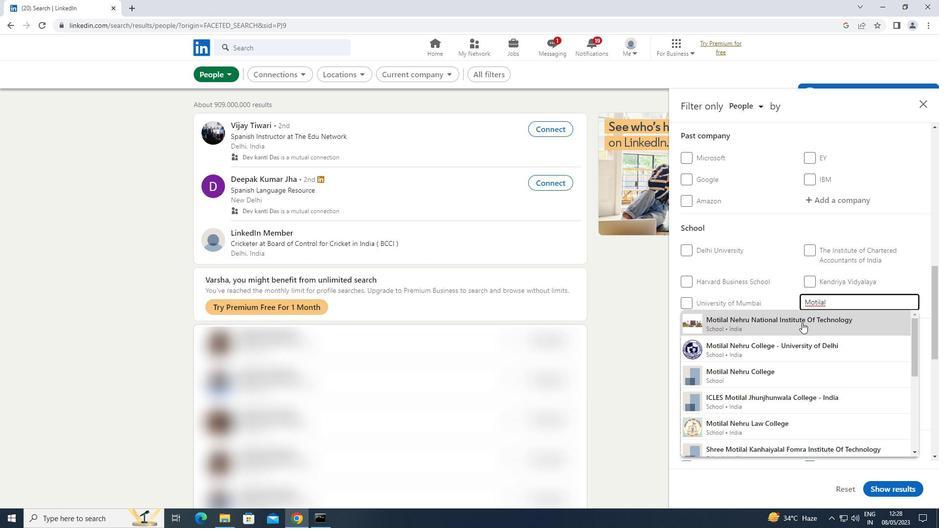 
Action: Mouse scrolled (804, 322) with delta (0, 0)
Screenshot: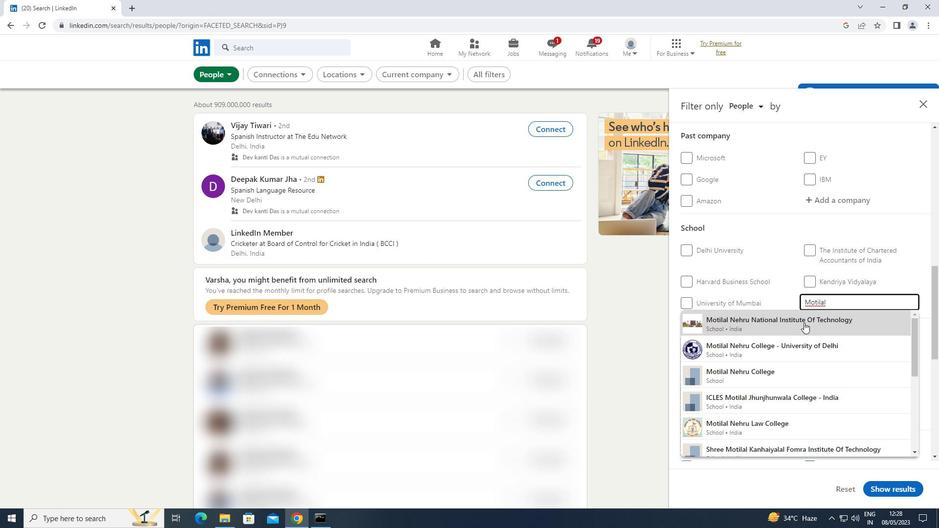 
Action: Mouse scrolled (804, 322) with delta (0, 0)
Screenshot: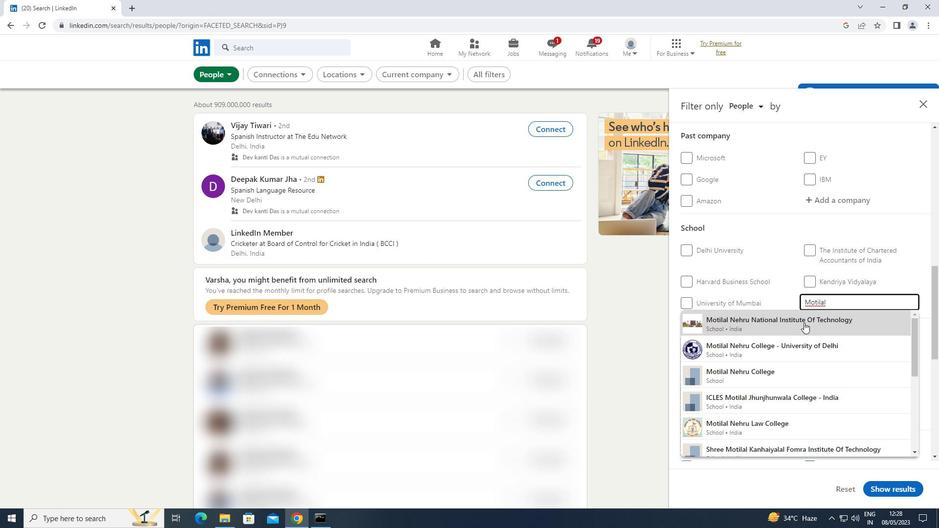 
Action: Mouse moved to (805, 321)
Screenshot: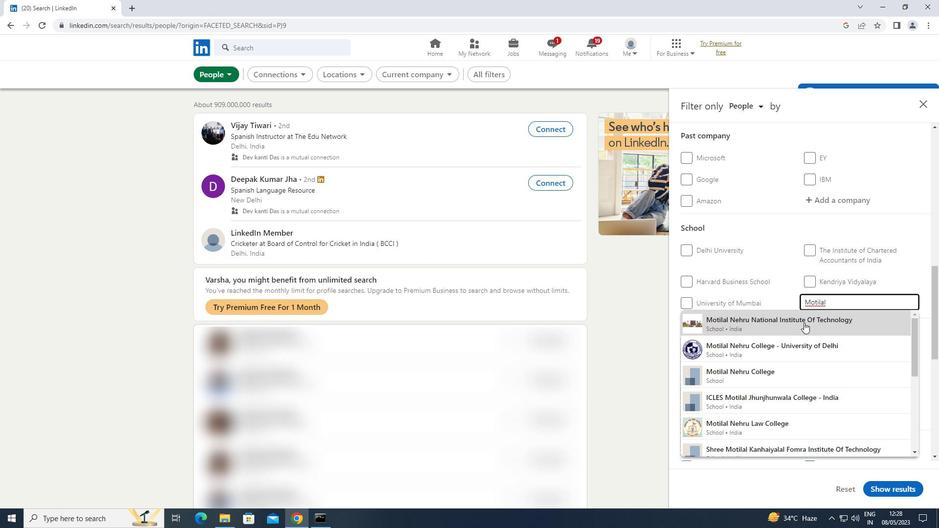 
Action: Mouse scrolled (805, 321) with delta (0, 0)
Screenshot: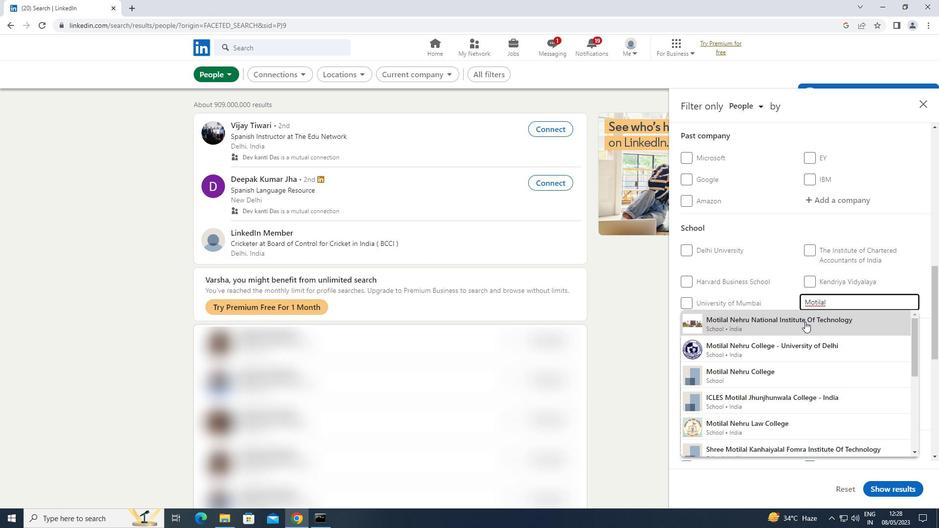 
Action: Mouse scrolled (805, 321) with delta (0, 0)
Screenshot: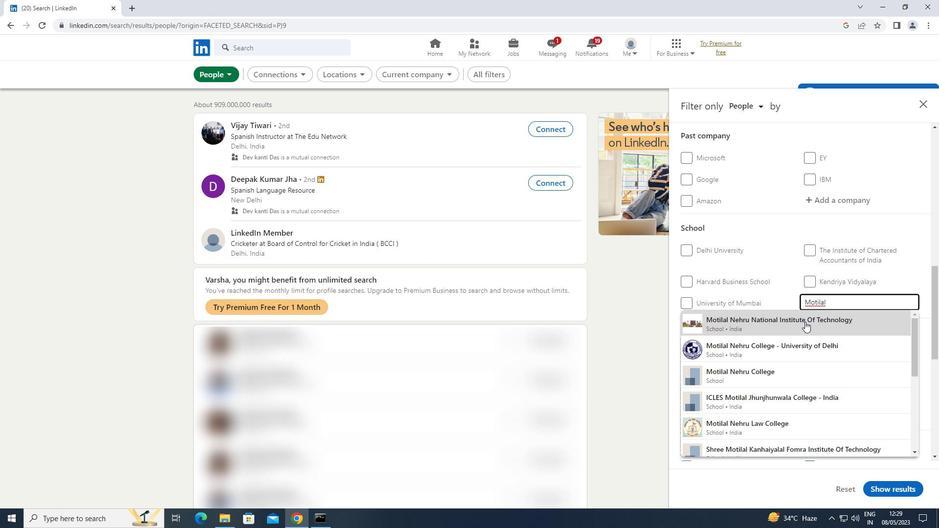 
Action: Mouse moved to (784, 319)
Screenshot: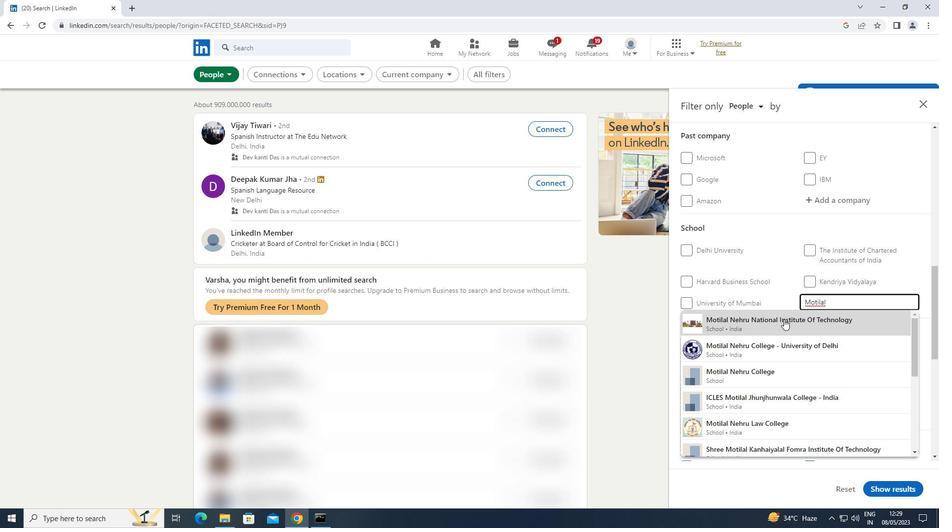 
Action: Mouse pressed left at (784, 319)
Screenshot: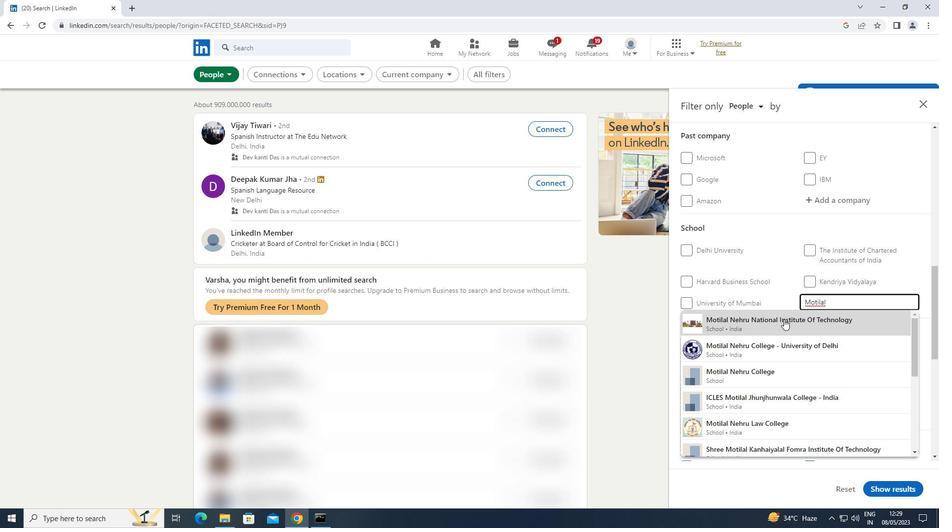
Action: Mouse moved to (783, 307)
Screenshot: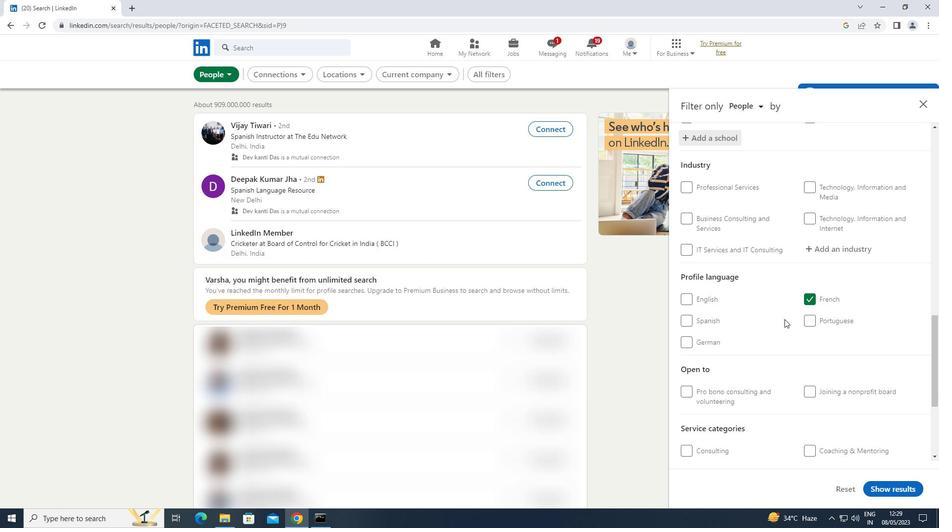 
Action: Mouse scrolled (783, 307) with delta (0, 0)
Screenshot: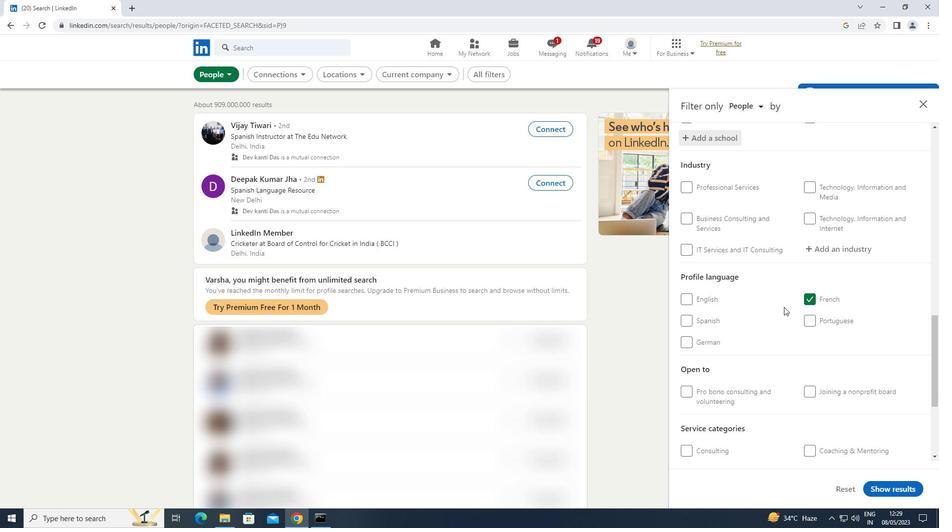 
Action: Mouse scrolled (783, 307) with delta (0, 0)
Screenshot: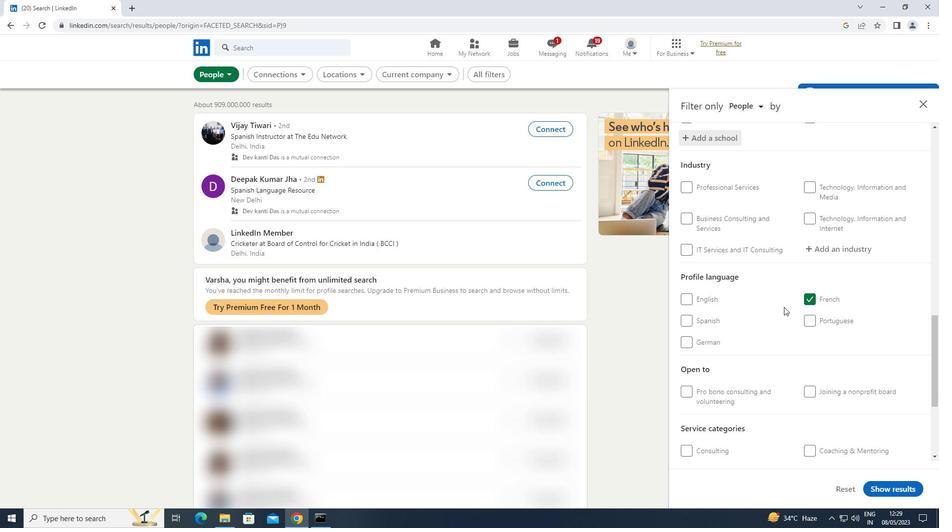 
Action: Mouse scrolled (783, 307) with delta (0, 0)
Screenshot: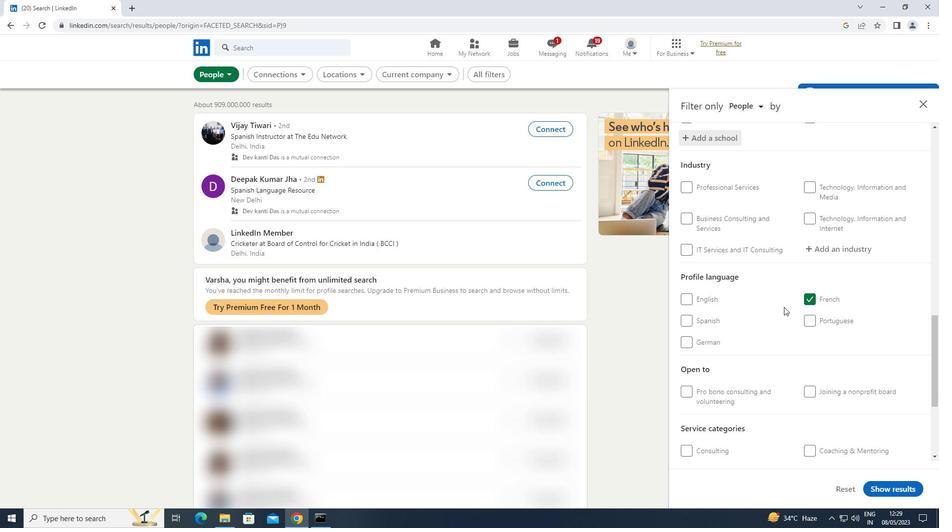 
Action: Mouse scrolled (783, 306) with delta (0, 0)
Screenshot: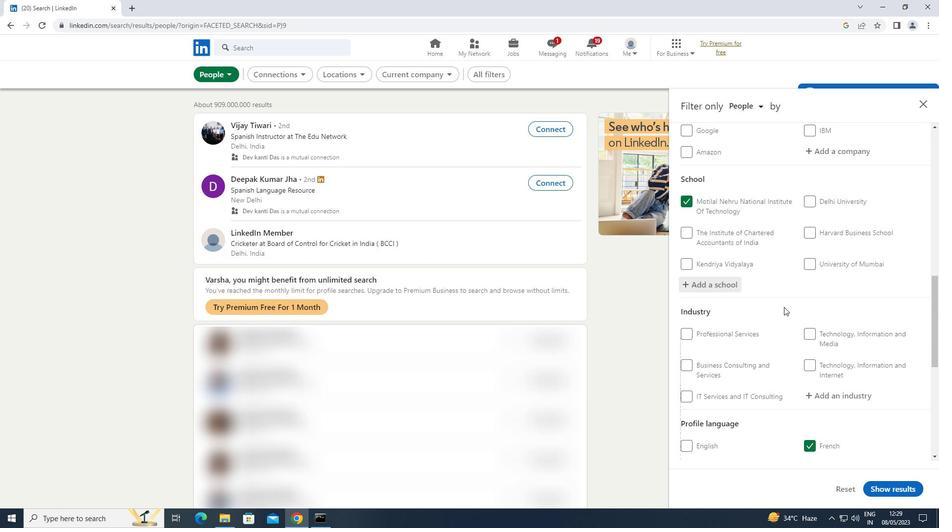 
Action: Mouse scrolled (783, 306) with delta (0, 0)
Screenshot: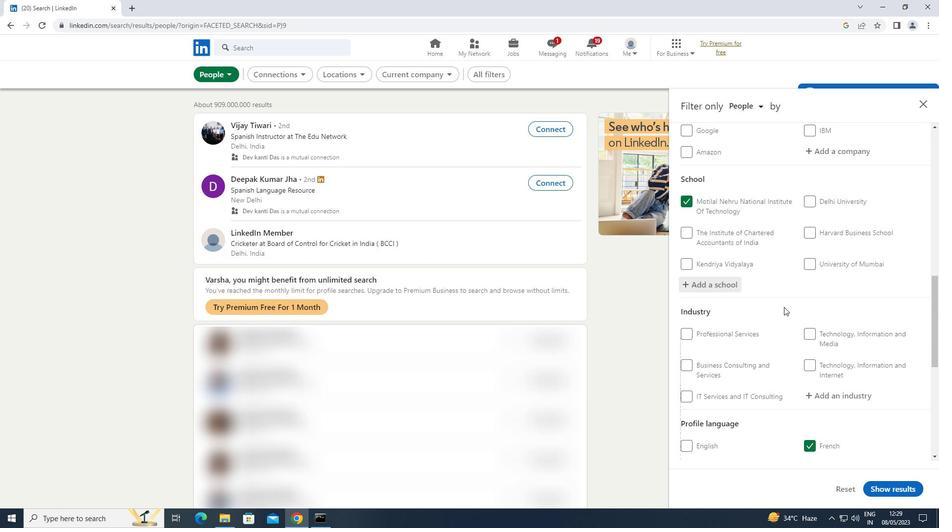 
Action: Mouse moved to (836, 298)
Screenshot: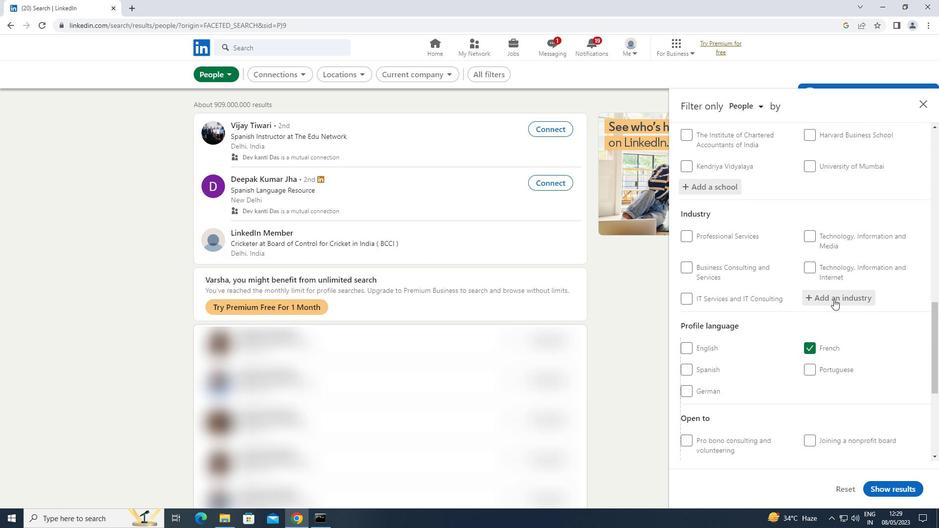 
Action: Mouse pressed left at (836, 298)
Screenshot: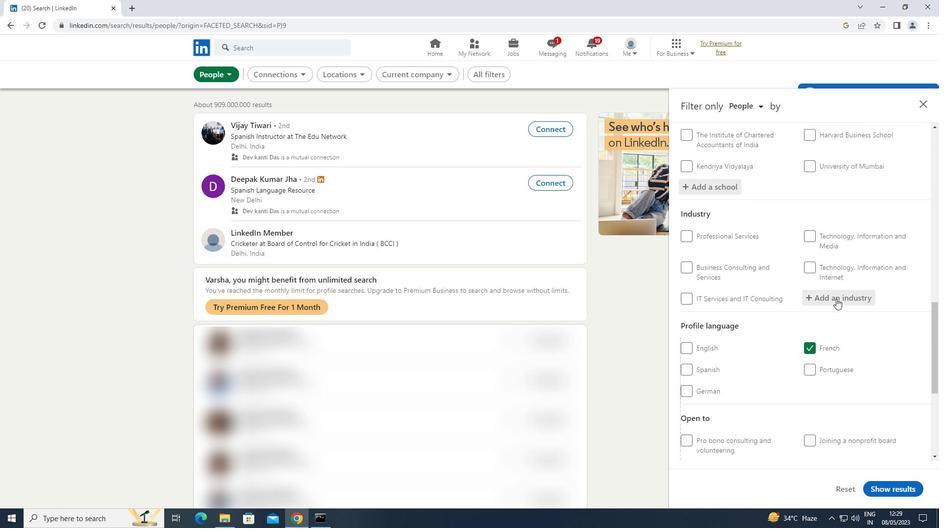 
Action: Key pressed <Key.shift>NANOTECHNOLOGY
Screenshot: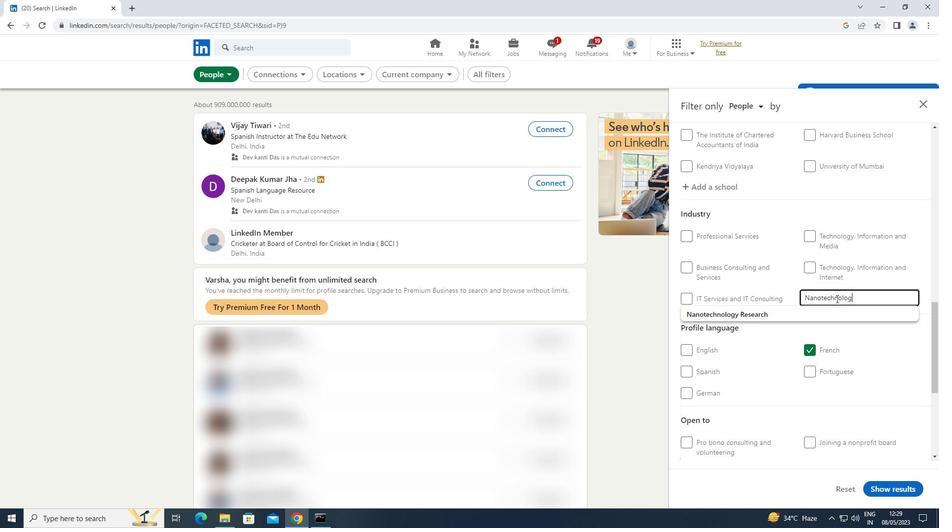 
Action: Mouse moved to (757, 316)
Screenshot: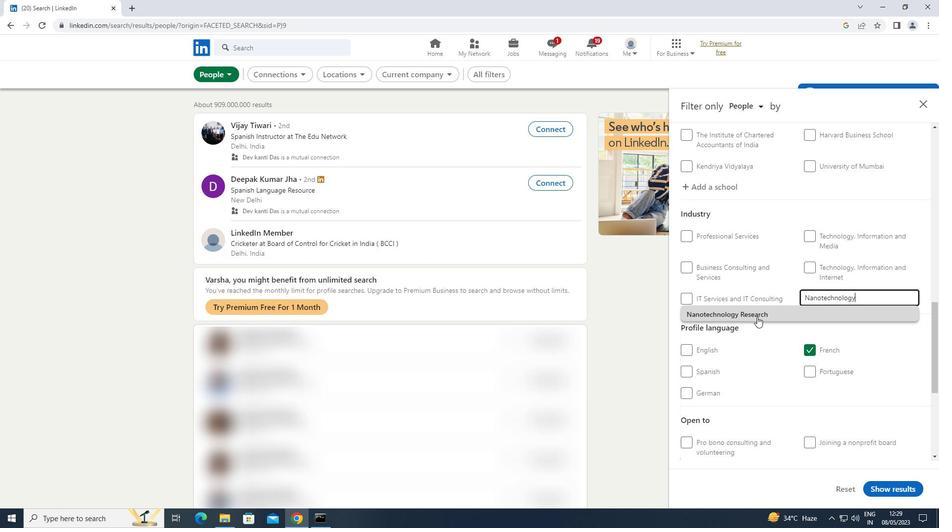 
Action: Mouse pressed left at (757, 316)
Screenshot: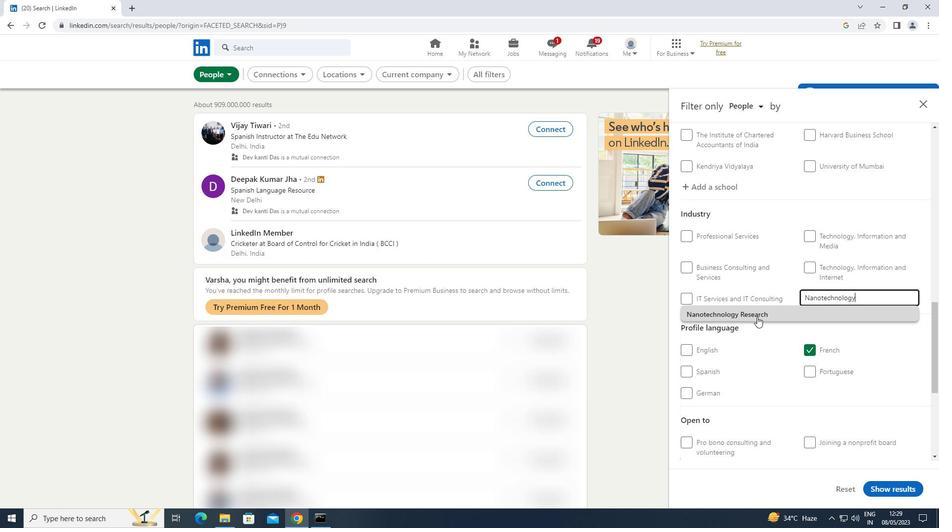 
Action: Mouse moved to (759, 314)
Screenshot: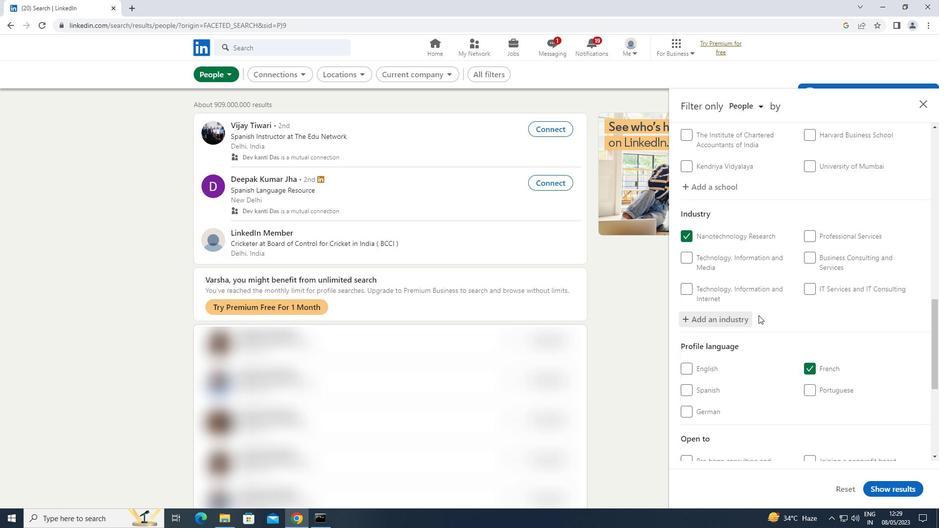 
Action: Mouse scrolled (759, 314) with delta (0, 0)
Screenshot: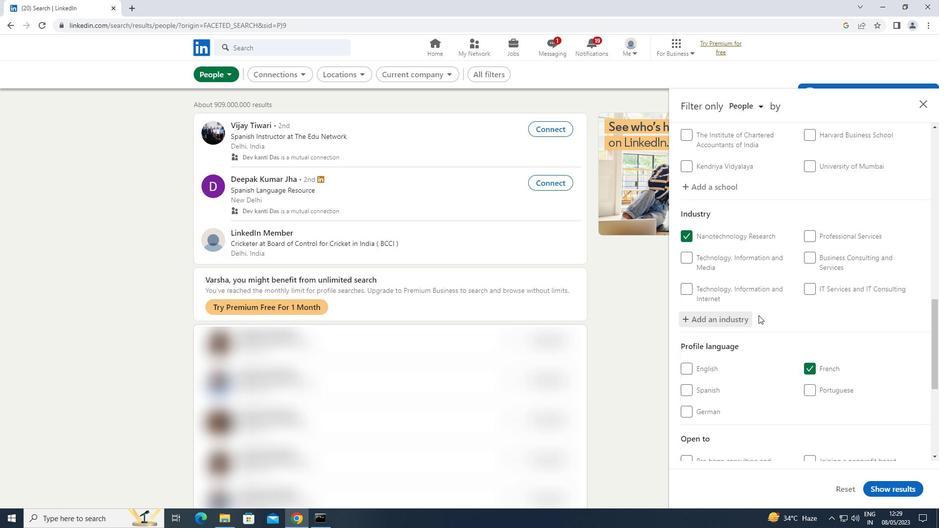 
Action: Mouse moved to (760, 314)
Screenshot: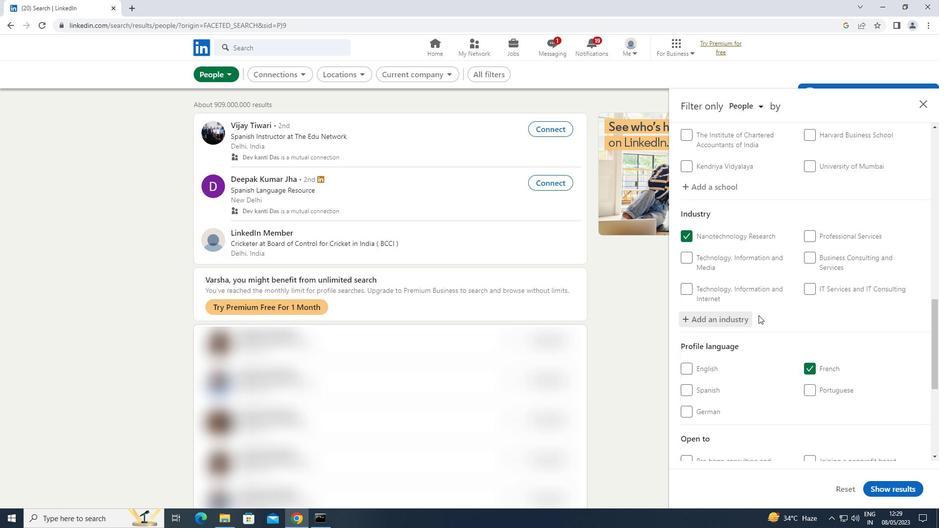 
Action: Mouse scrolled (760, 314) with delta (0, 0)
Screenshot: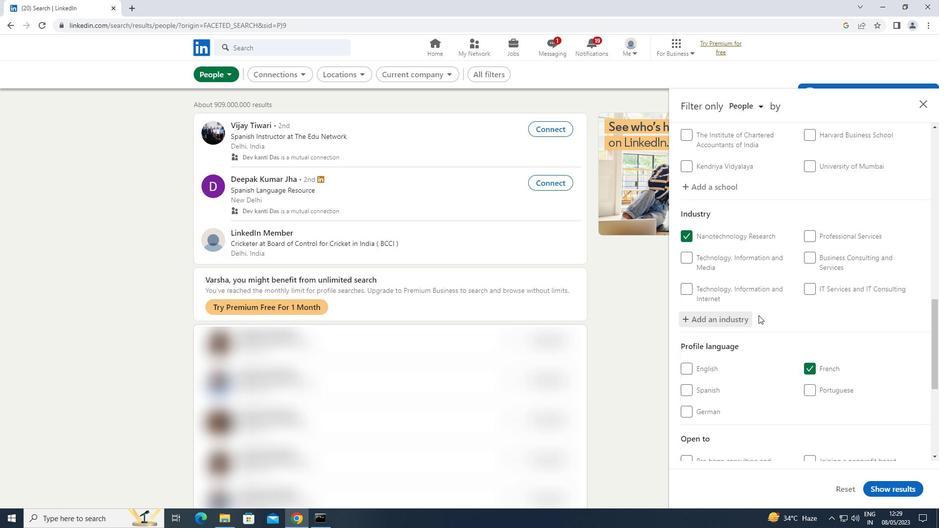 
Action: Mouse scrolled (760, 314) with delta (0, 0)
Screenshot: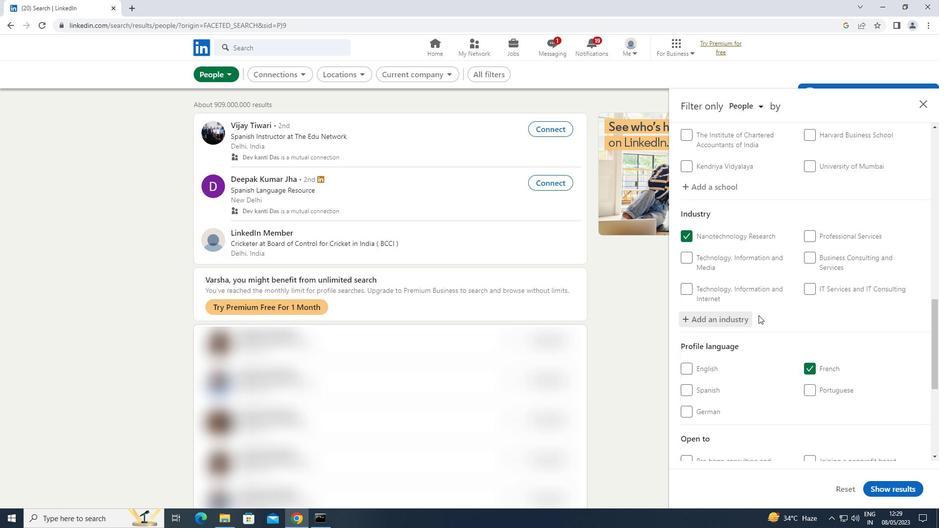 
Action: Mouse scrolled (760, 314) with delta (0, 0)
Screenshot: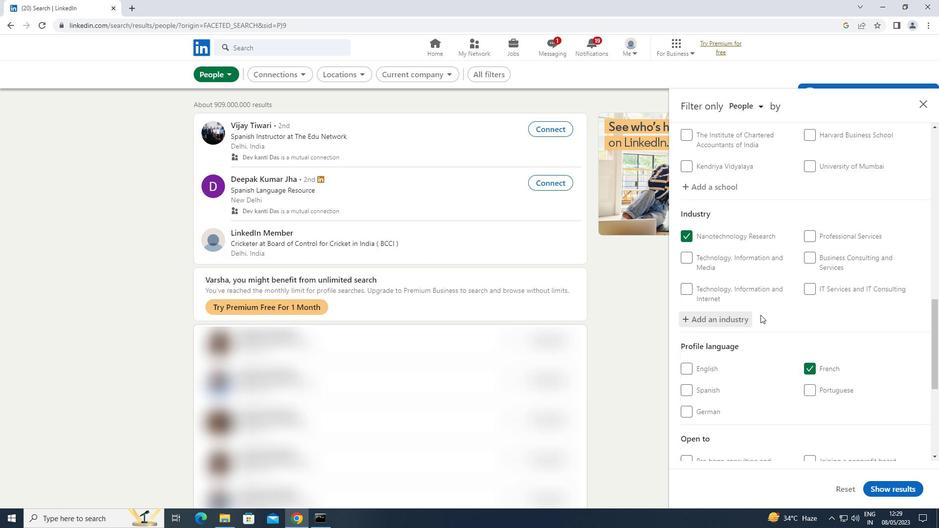 
Action: Mouse scrolled (760, 314) with delta (0, 0)
Screenshot: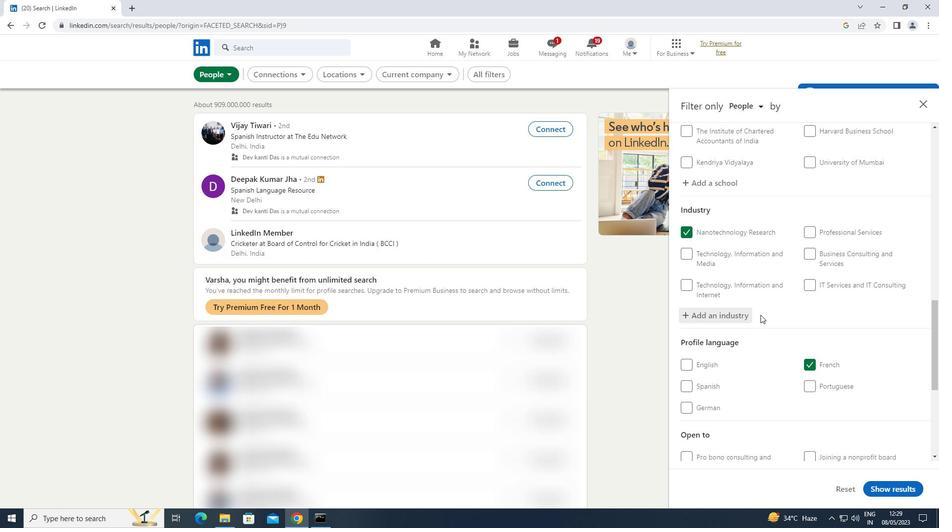 
Action: Mouse moved to (848, 322)
Screenshot: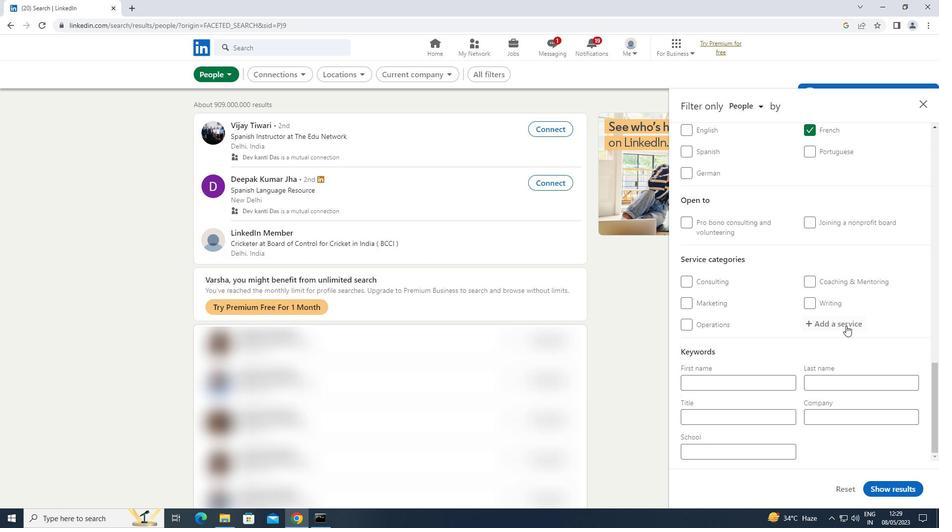 
Action: Mouse pressed left at (848, 322)
Screenshot: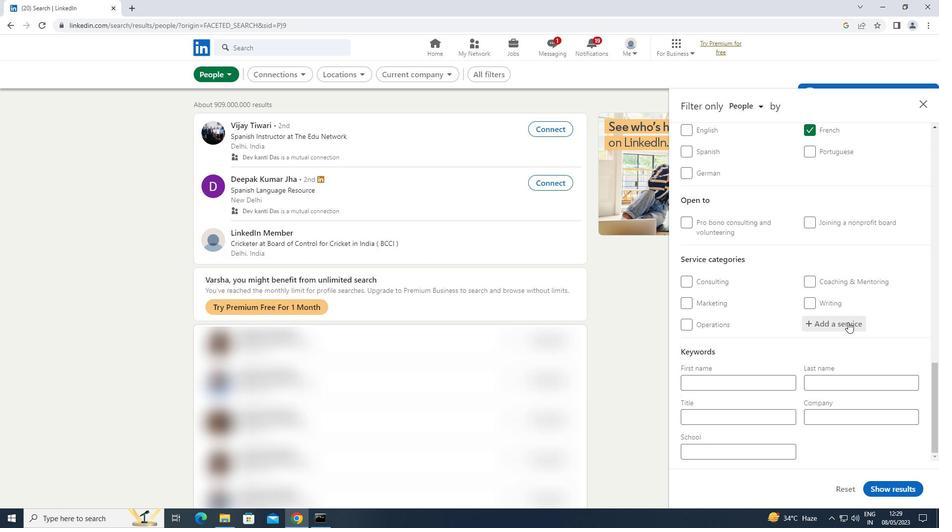
Action: Key pressed <Key.shift>CONSULTING
Screenshot: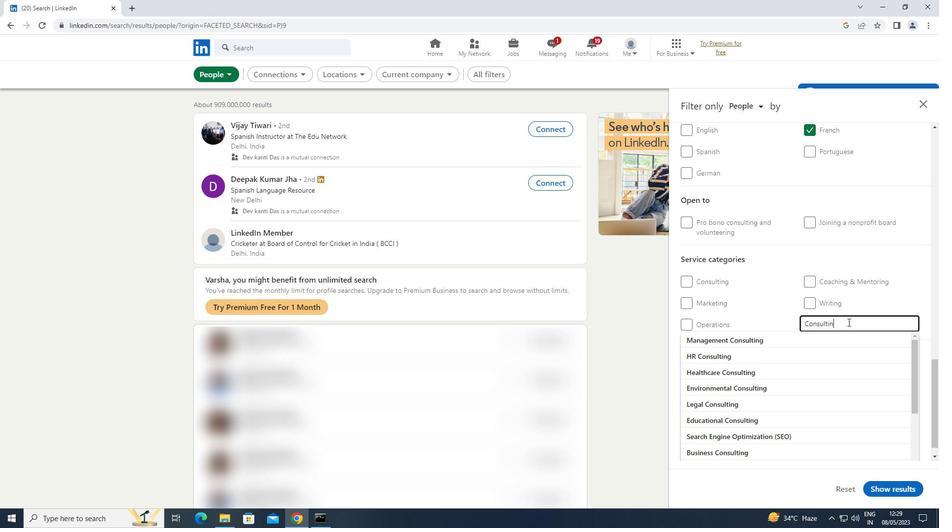 
Action: Mouse moved to (775, 325)
Screenshot: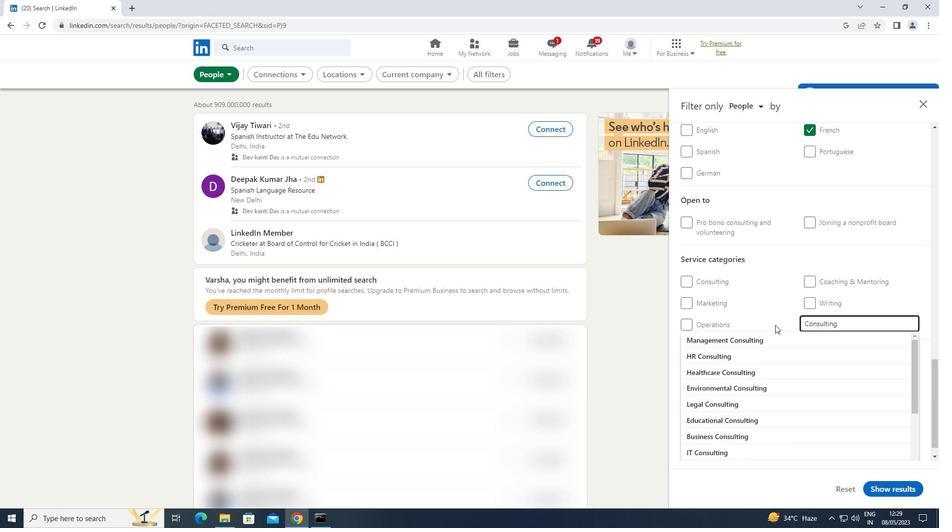 
Action: Mouse scrolled (775, 324) with delta (0, 0)
Screenshot: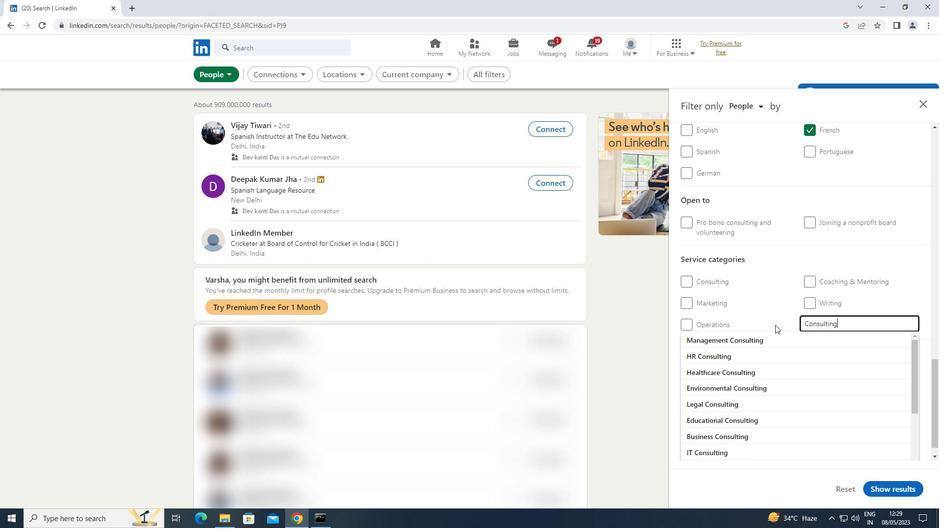 
Action: Mouse scrolled (775, 324) with delta (0, 0)
Screenshot: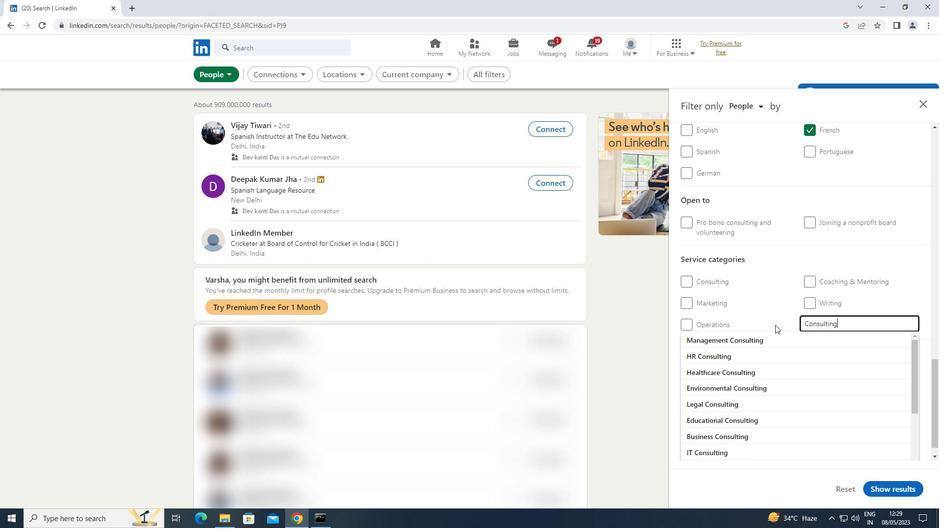 
Action: Mouse scrolled (775, 324) with delta (0, 0)
Screenshot: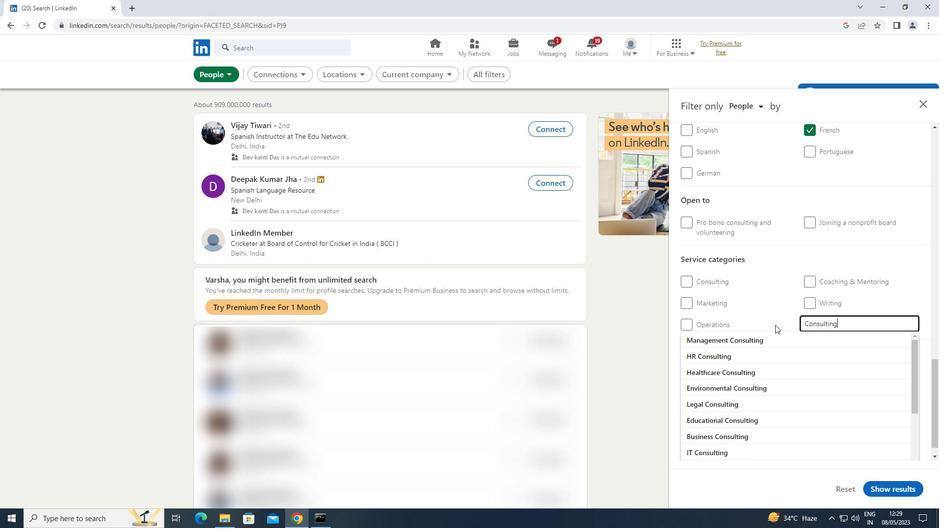 
Action: Mouse scrolled (775, 324) with delta (0, 0)
Screenshot: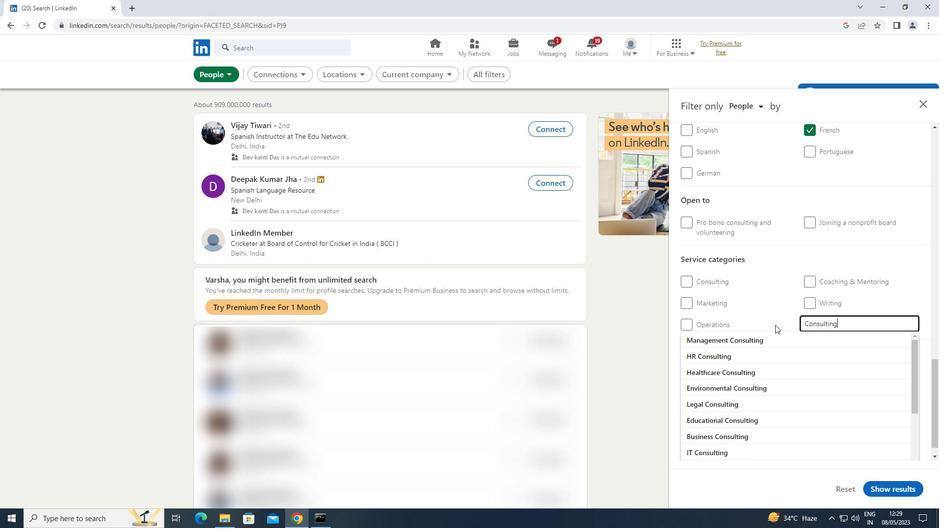 
Action: Mouse scrolled (775, 324) with delta (0, 0)
Screenshot: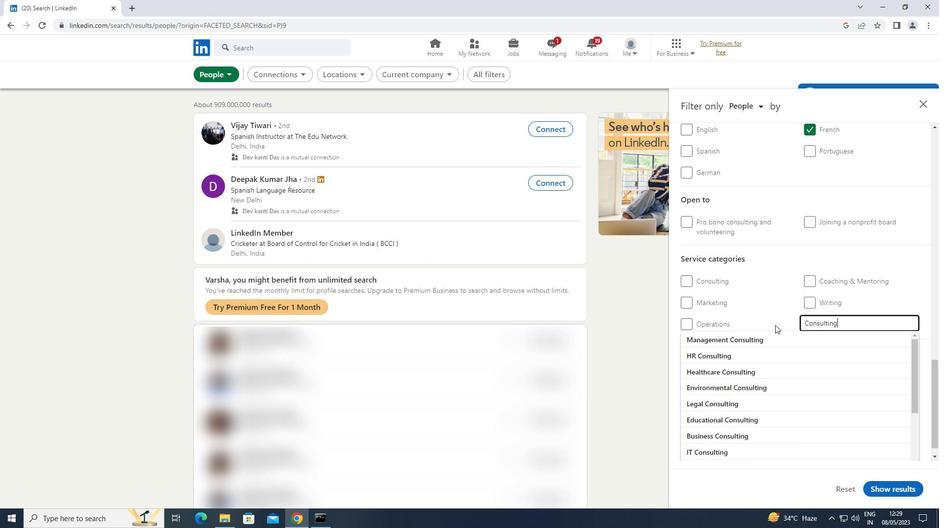
Action: Mouse moved to (776, 324)
Screenshot: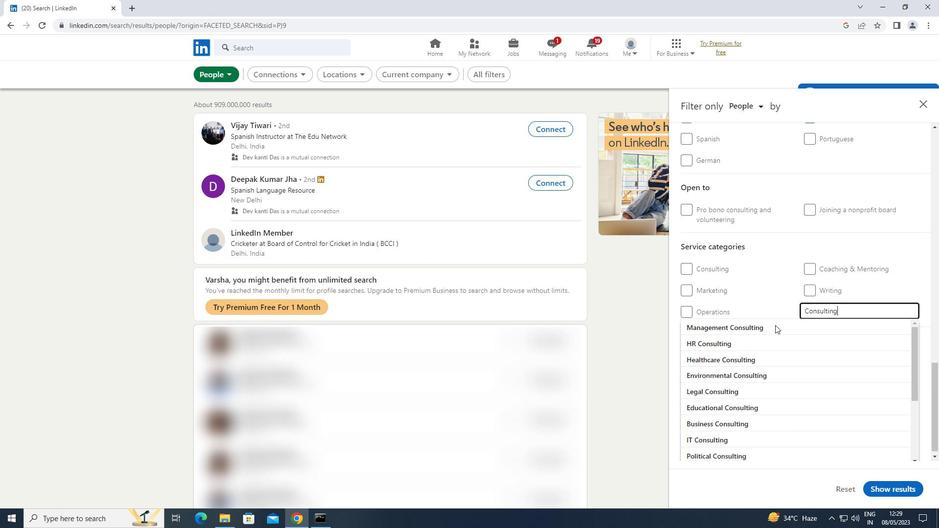 
Action: Mouse scrolled (776, 324) with delta (0, 0)
Screenshot: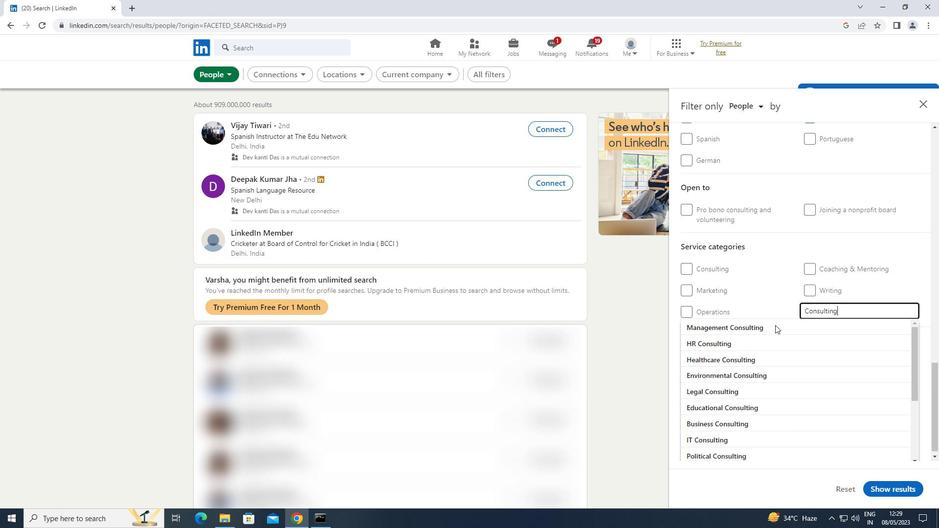 
Action: Mouse moved to (753, 335)
Screenshot: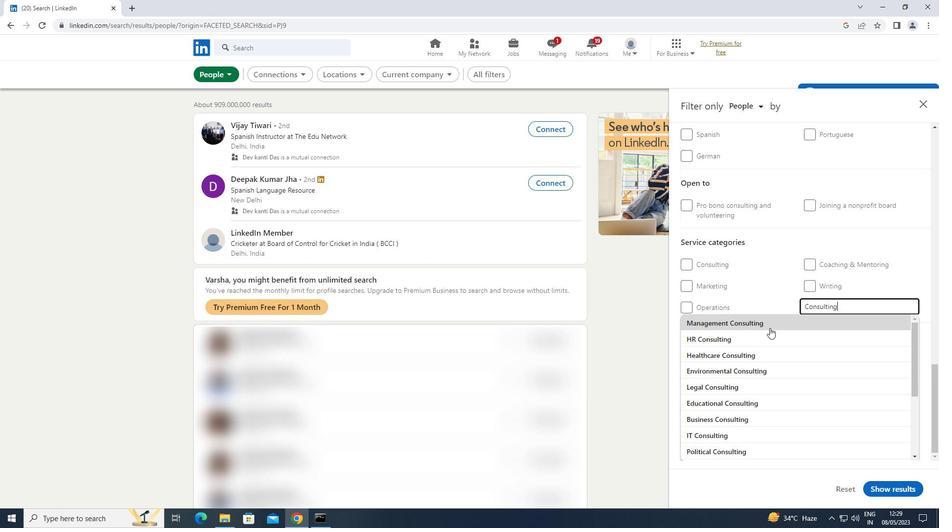 
Action: Key pressed <Key.enter>
Screenshot: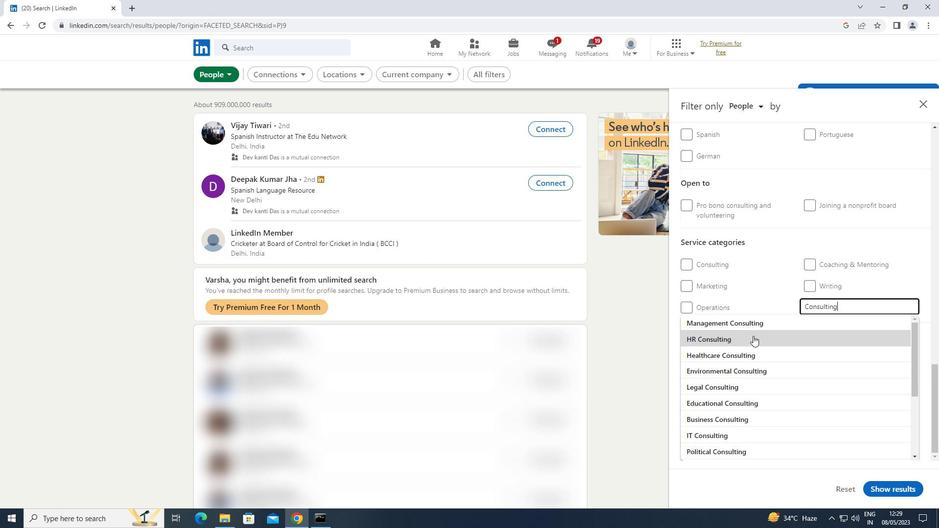 
Action: Mouse moved to (711, 417)
Screenshot: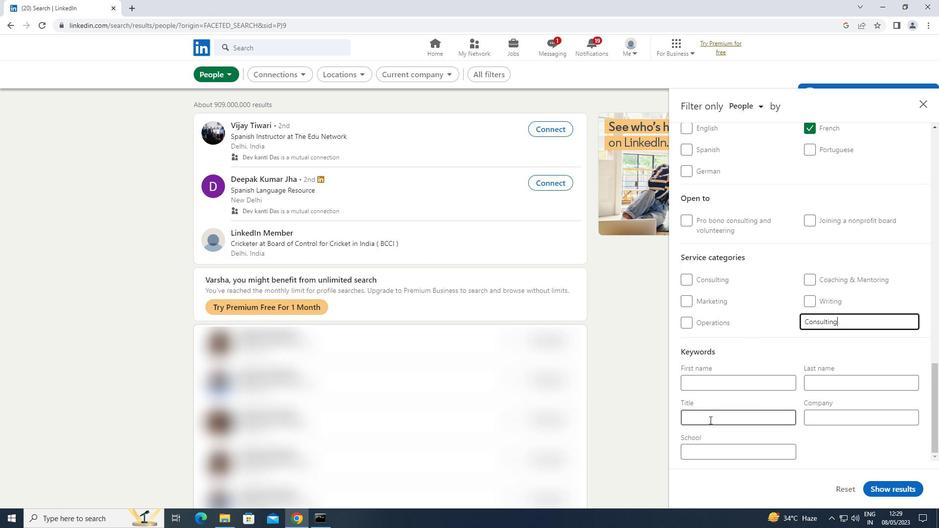 
Action: Mouse pressed left at (711, 417)
Screenshot: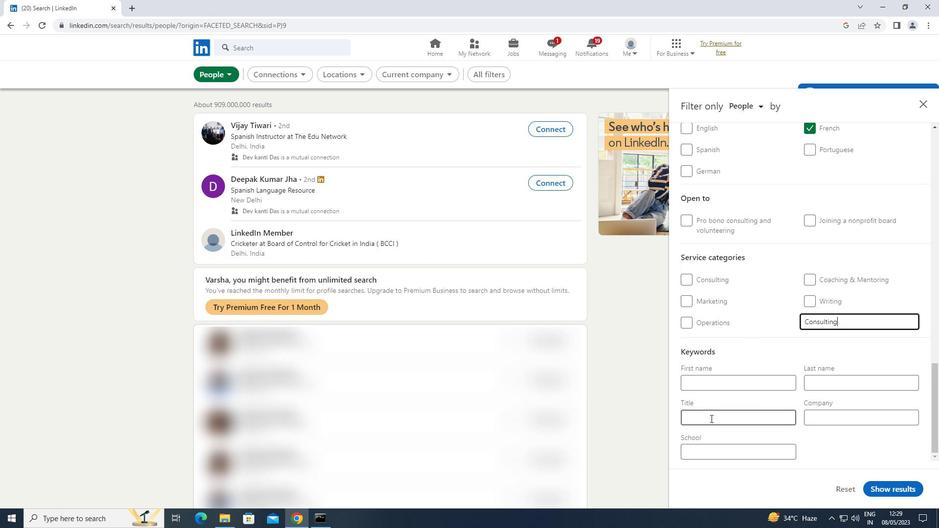 
Action: Mouse moved to (711, 417)
Screenshot: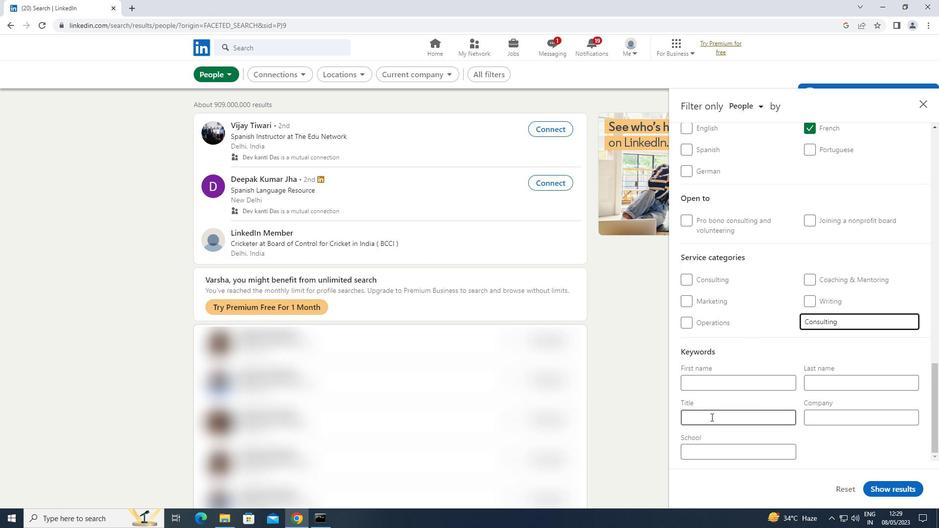 
Action: Key pressed <Key.shift>RESTAURANT<Key.space><Key.shift>MANAGER
Screenshot: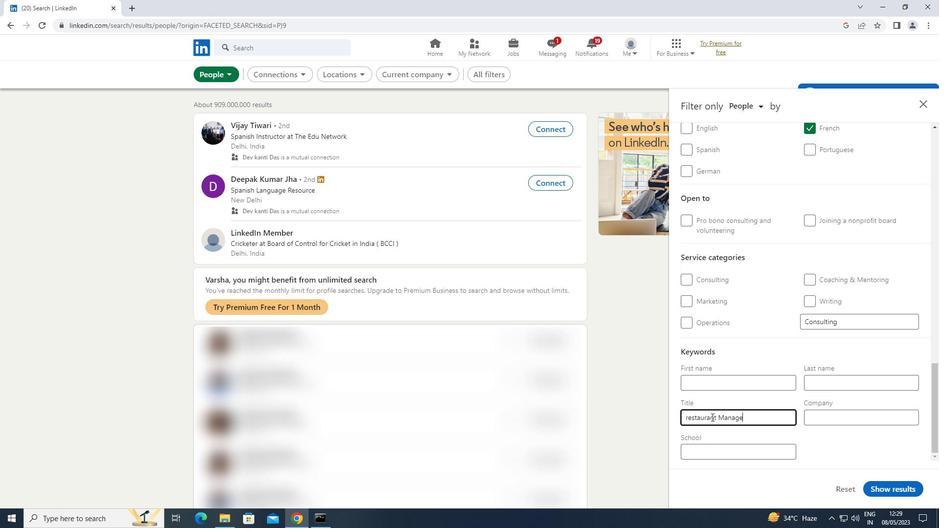 
Action: Mouse moved to (688, 419)
Screenshot: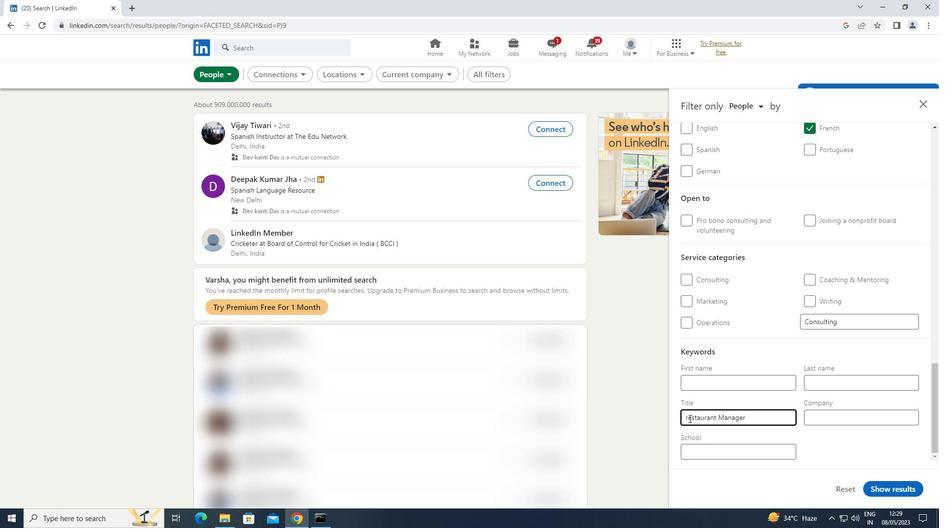 
Action: Mouse pressed left at (688, 419)
Screenshot: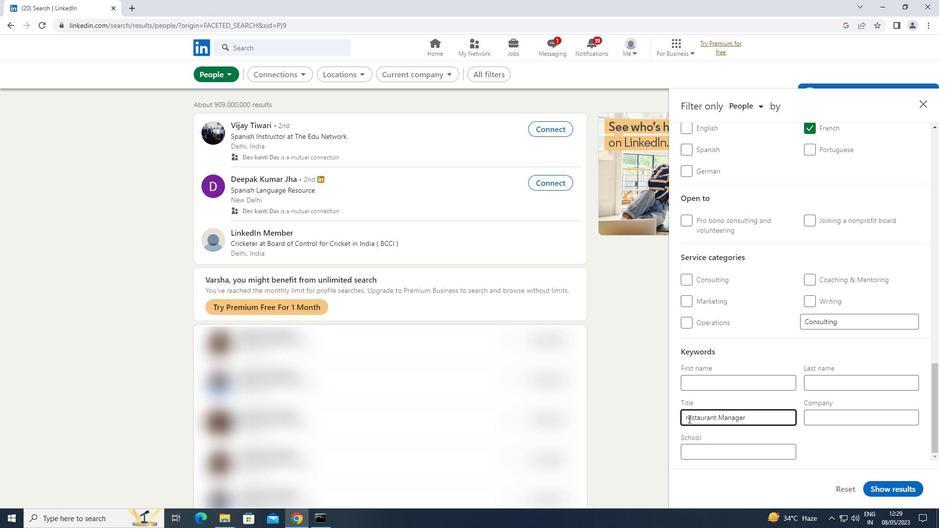 
Action: Key pressed <Key.backspace><Key.shift>R
Screenshot: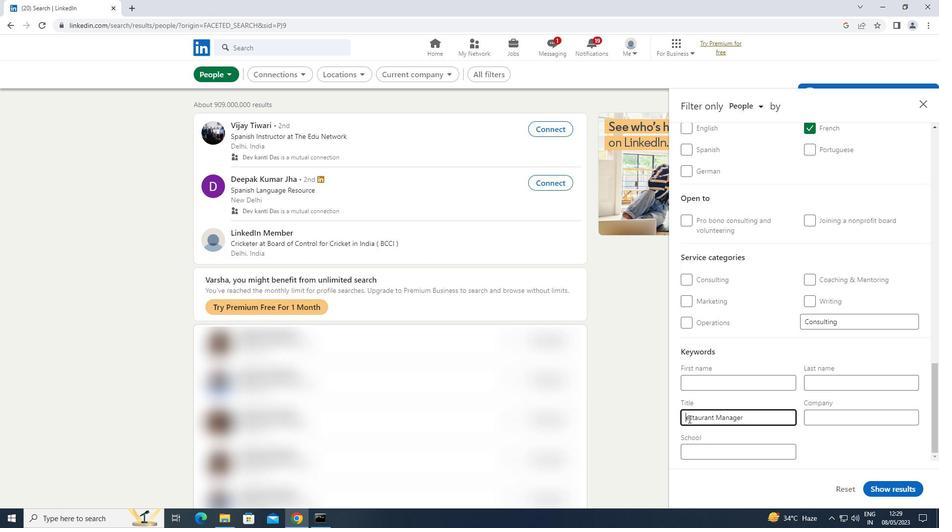 
Action: Mouse moved to (886, 491)
Screenshot: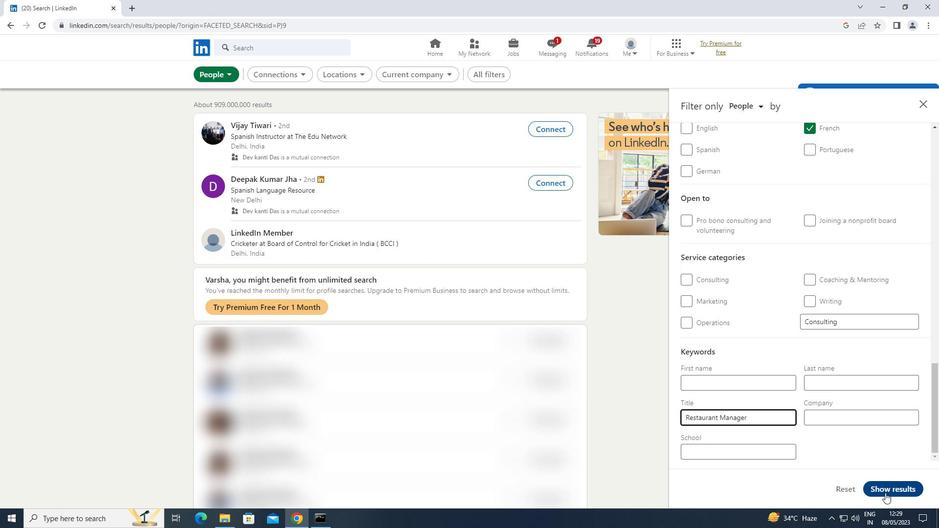 
Action: Mouse pressed left at (886, 491)
Screenshot: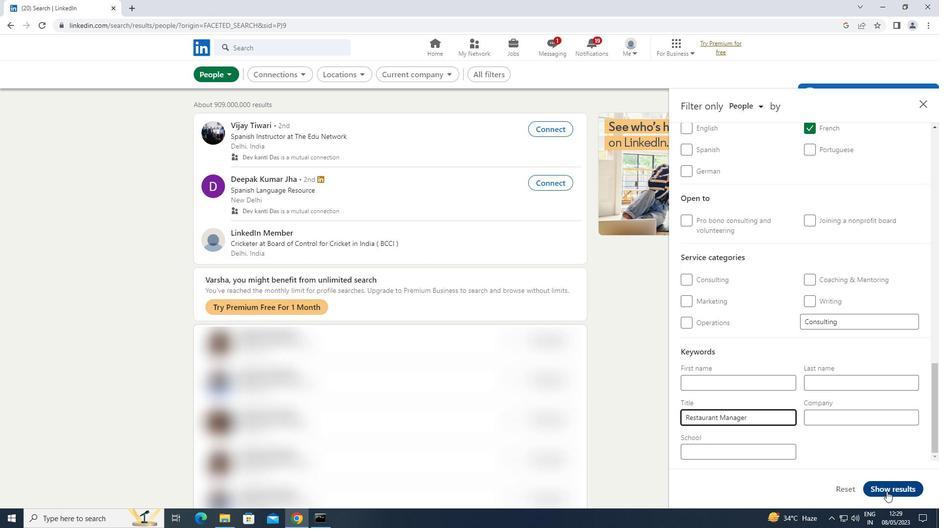 
Action: Mouse moved to (888, 491)
Screenshot: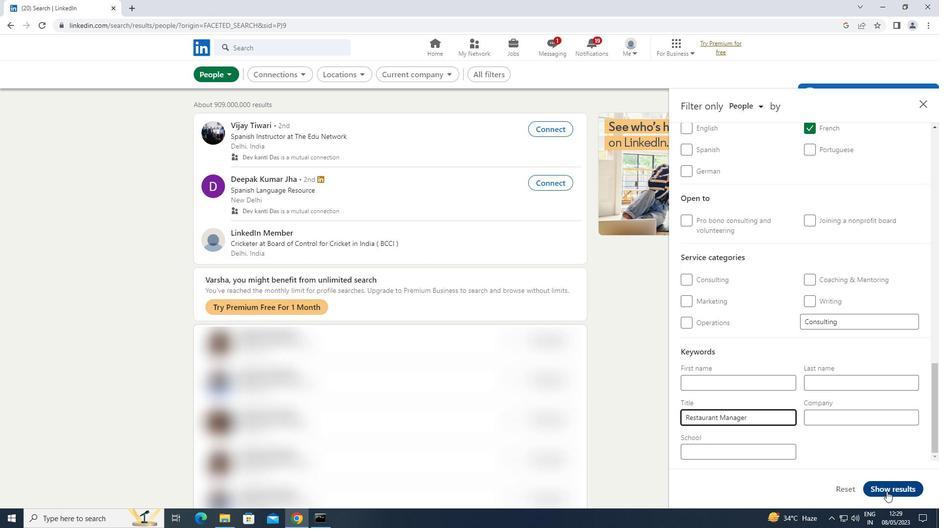
